 Task: Open Card Manufacturing Performance Review in Board Sales Territory Mapping and Analysis to Workspace Business Loans and add a team member Softage.2@softage.net, a label Blue, a checklist Student Success, an attachment from Trello, a color Blue and finally, add a card description 'Conduct team training session on effective decision making' and a comment 'We should approach this task with a sense of flexibility and adaptability, being open to feedback and willing to make adjustments as needed.'. Add a start date 'Jan 06, 1900' with a due date 'Jan 13, 1900'
Action: Mouse moved to (73, 327)
Screenshot: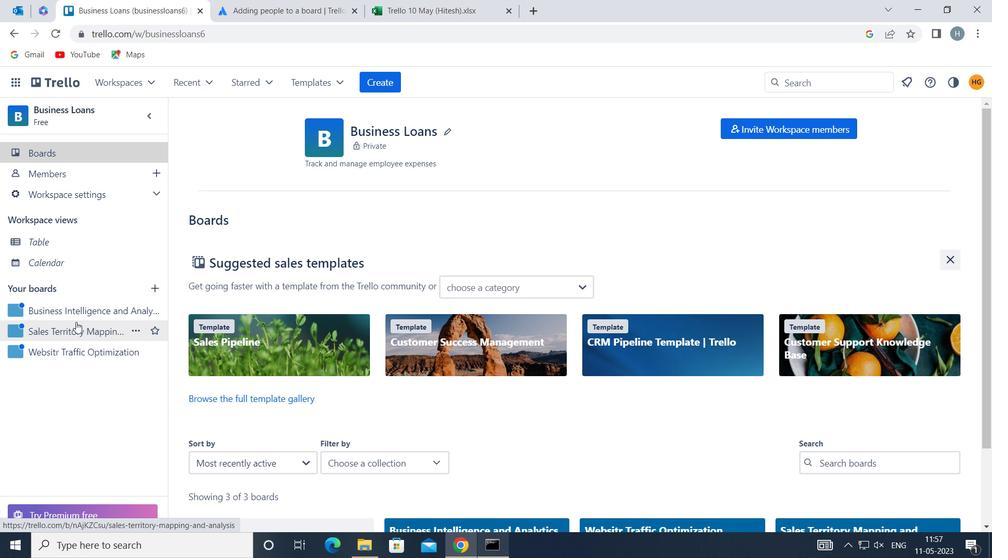 
Action: Mouse pressed left at (73, 327)
Screenshot: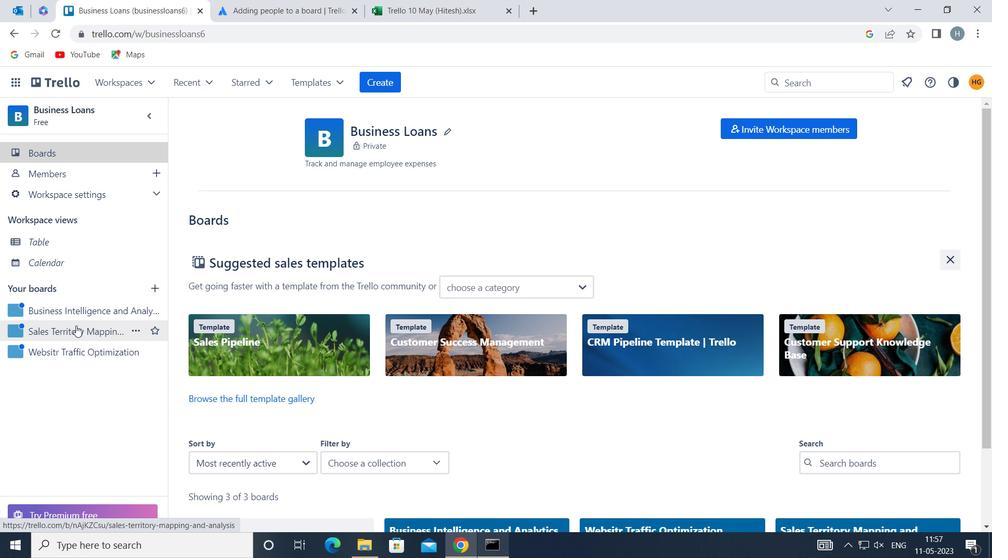 
Action: Mouse moved to (430, 183)
Screenshot: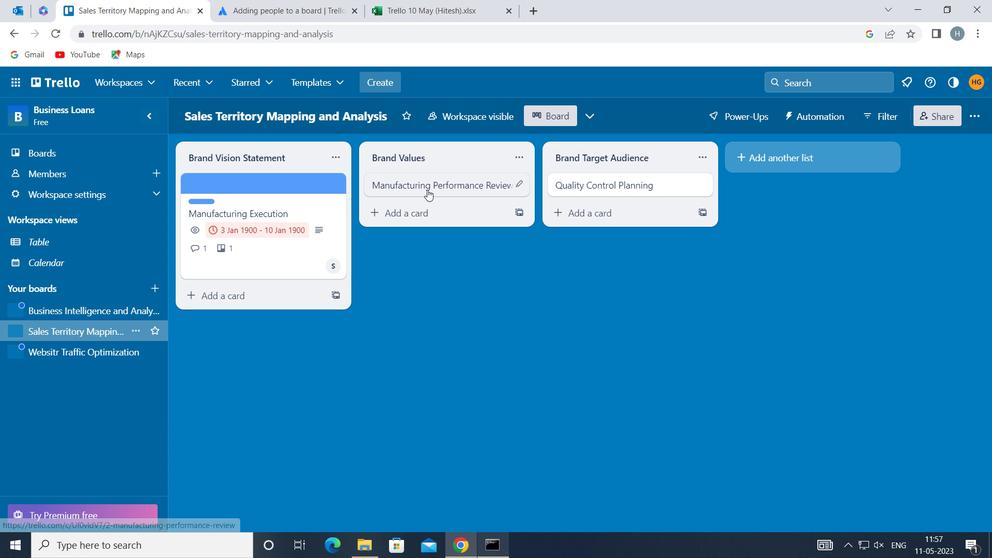 
Action: Mouse pressed left at (430, 183)
Screenshot: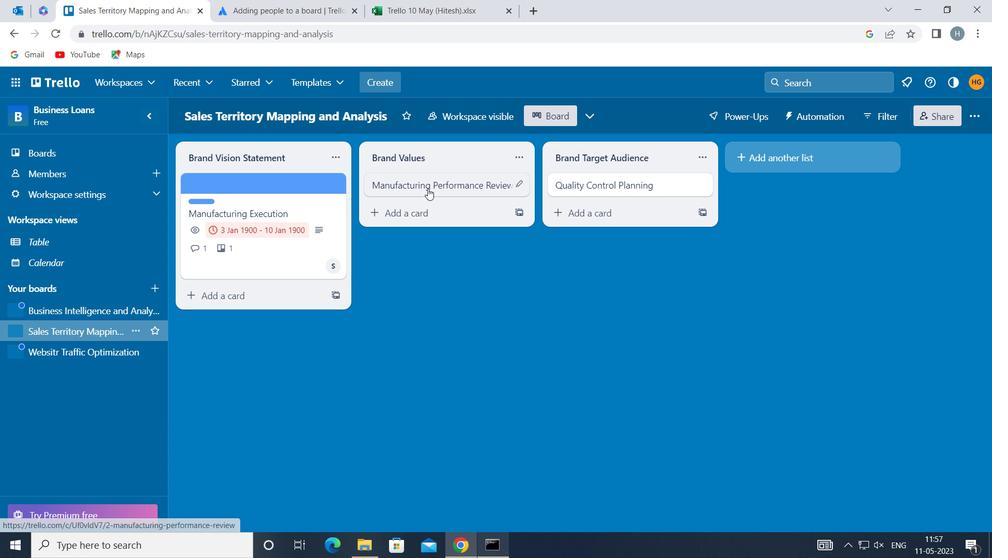 
Action: Mouse moved to (699, 226)
Screenshot: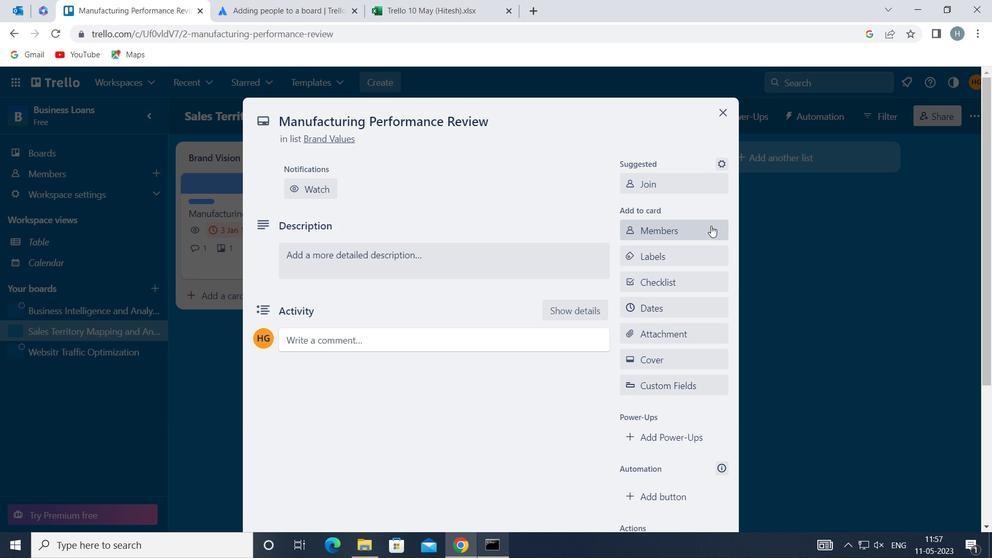 
Action: Mouse pressed left at (699, 226)
Screenshot: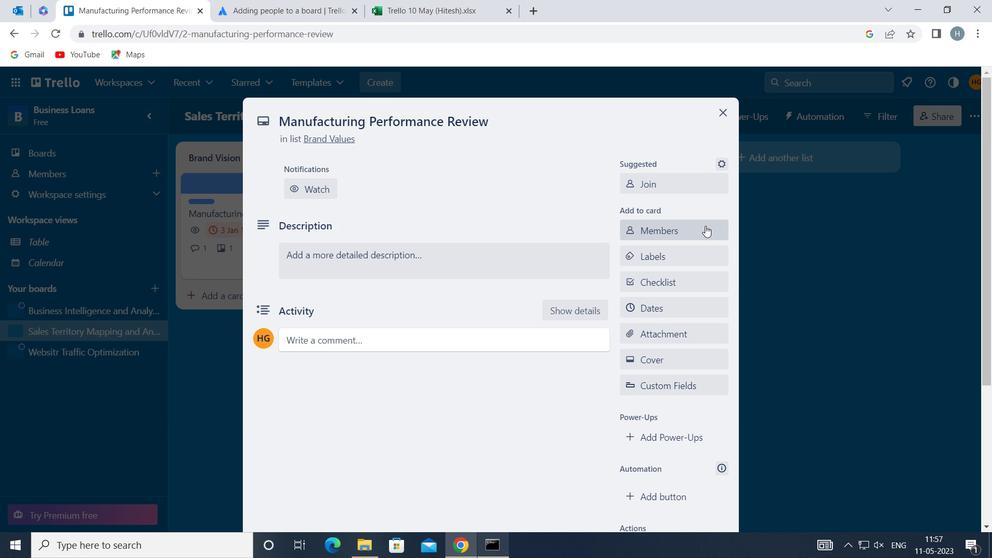 
Action: Key pressed softage
Screenshot: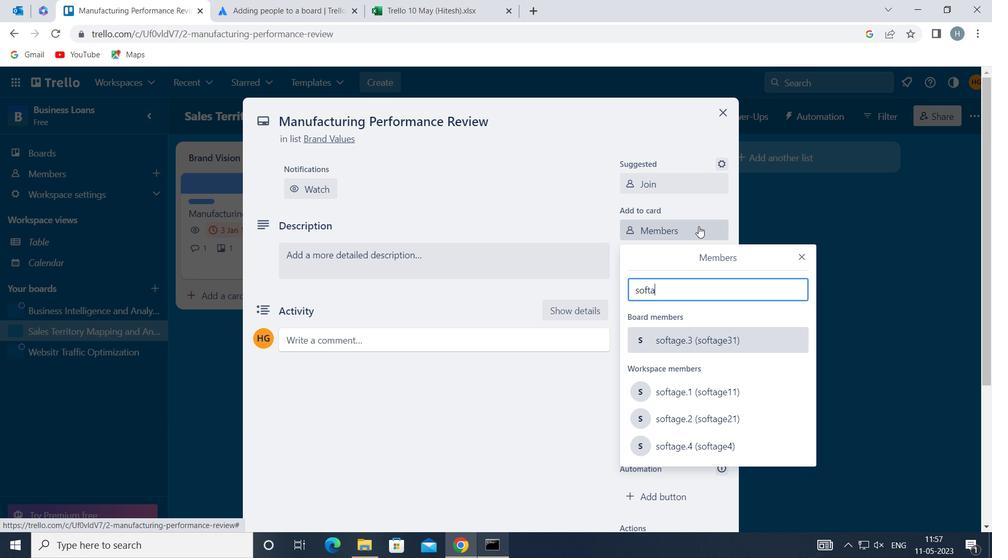 
Action: Mouse moved to (692, 416)
Screenshot: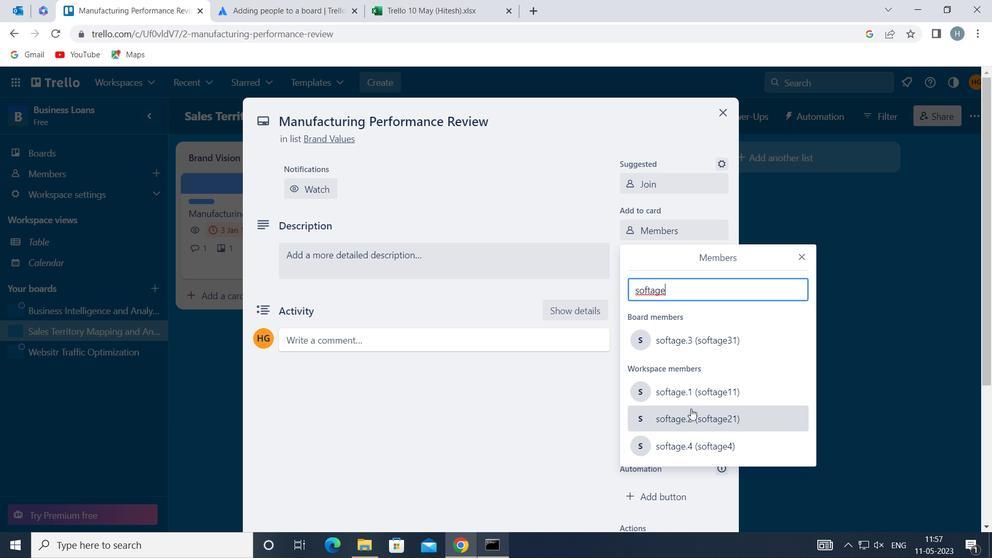 
Action: Mouse pressed left at (692, 416)
Screenshot: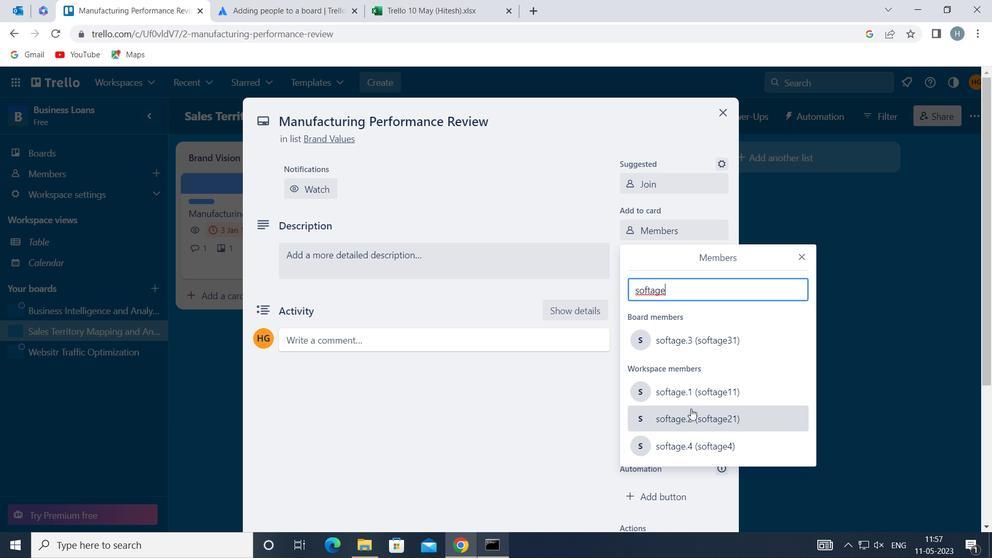 
Action: Mouse moved to (803, 255)
Screenshot: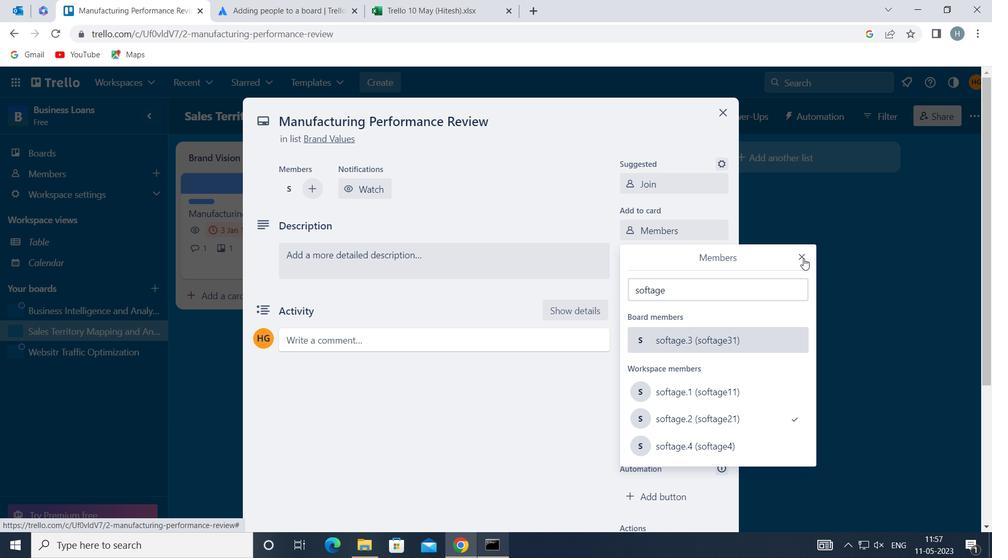 
Action: Mouse pressed left at (803, 255)
Screenshot: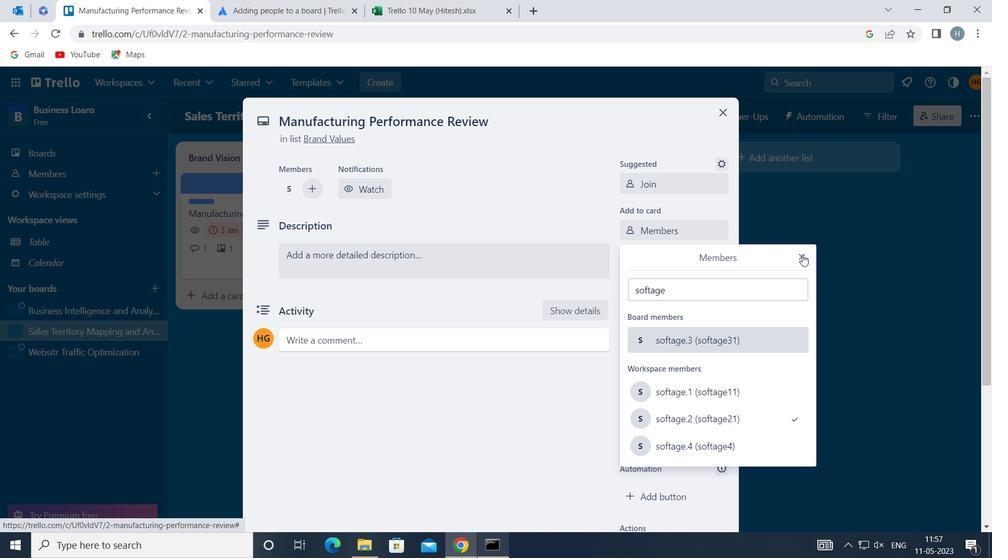 
Action: Mouse moved to (695, 249)
Screenshot: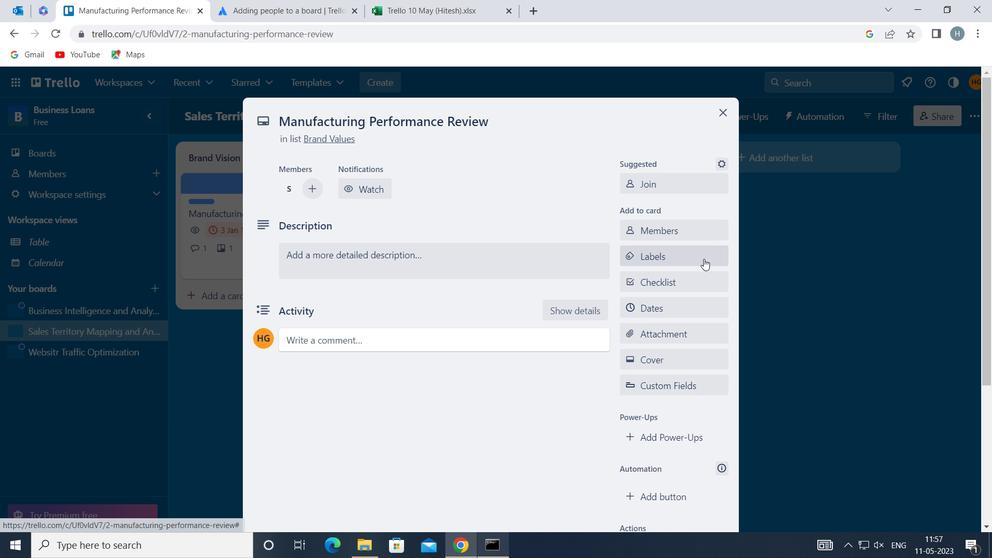 
Action: Mouse pressed left at (695, 249)
Screenshot: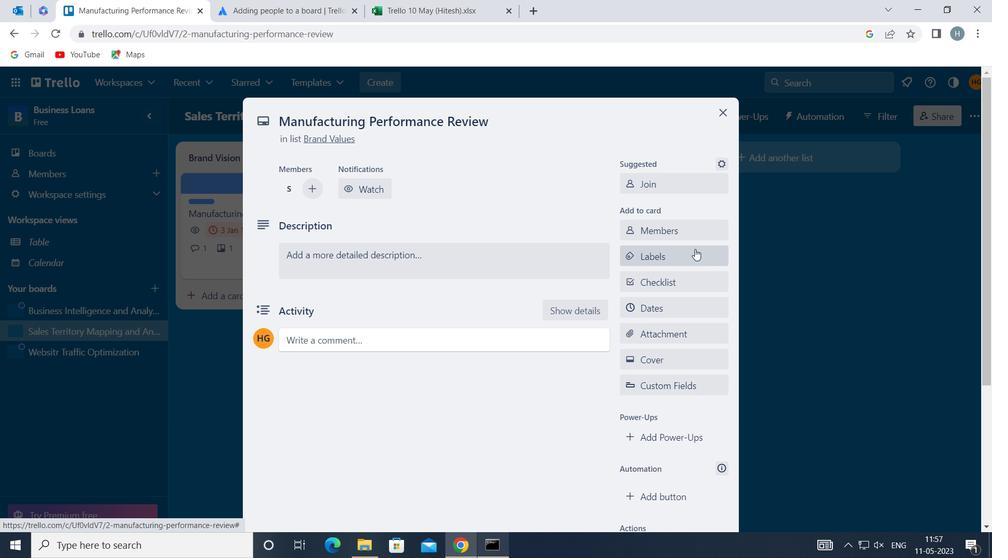 
Action: Mouse moved to (708, 298)
Screenshot: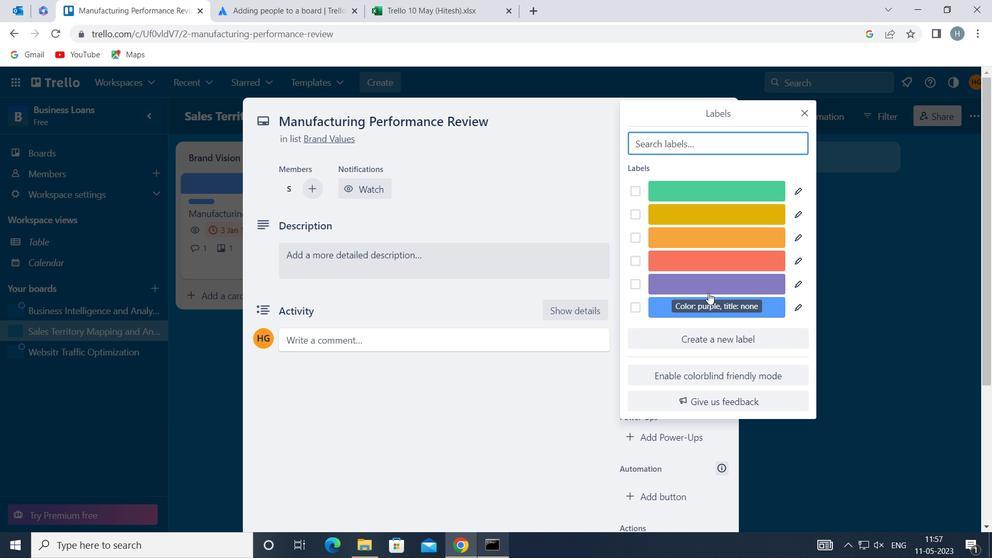 
Action: Mouse pressed left at (708, 298)
Screenshot: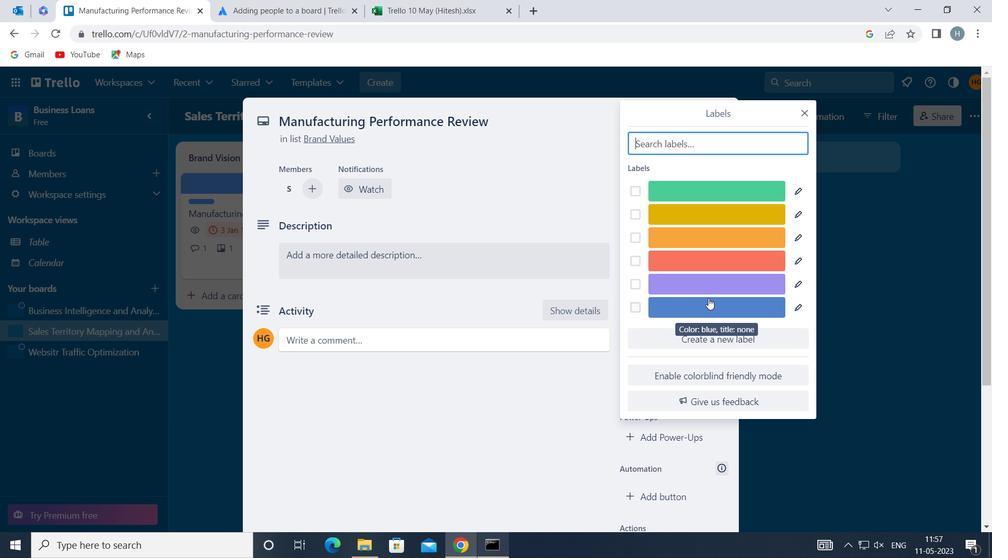 
Action: Mouse moved to (808, 112)
Screenshot: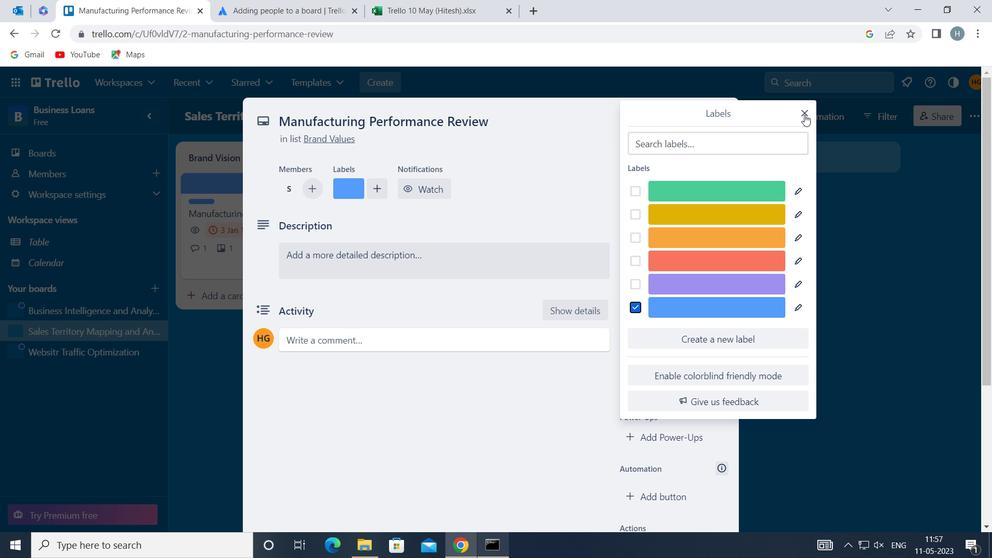 
Action: Mouse pressed left at (808, 112)
Screenshot: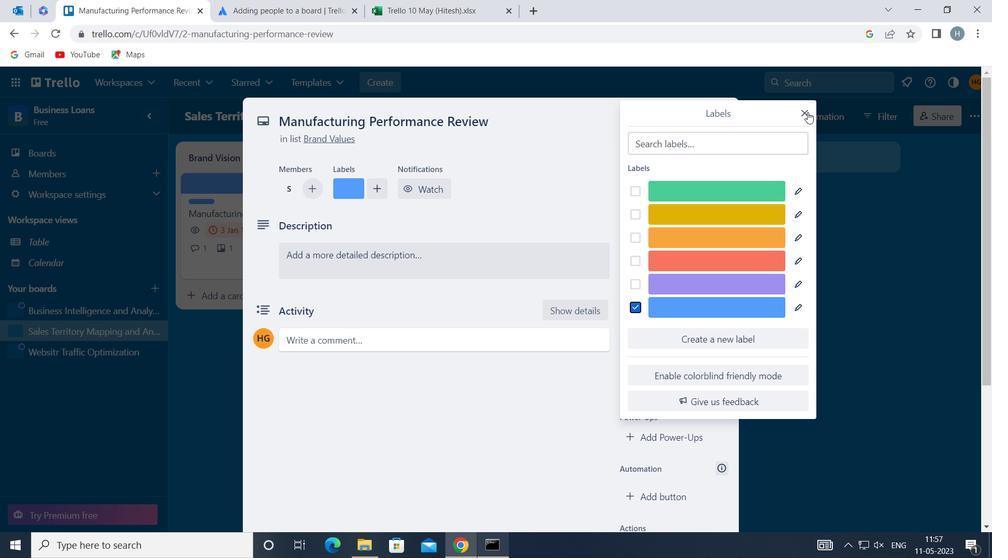 
Action: Mouse moved to (681, 283)
Screenshot: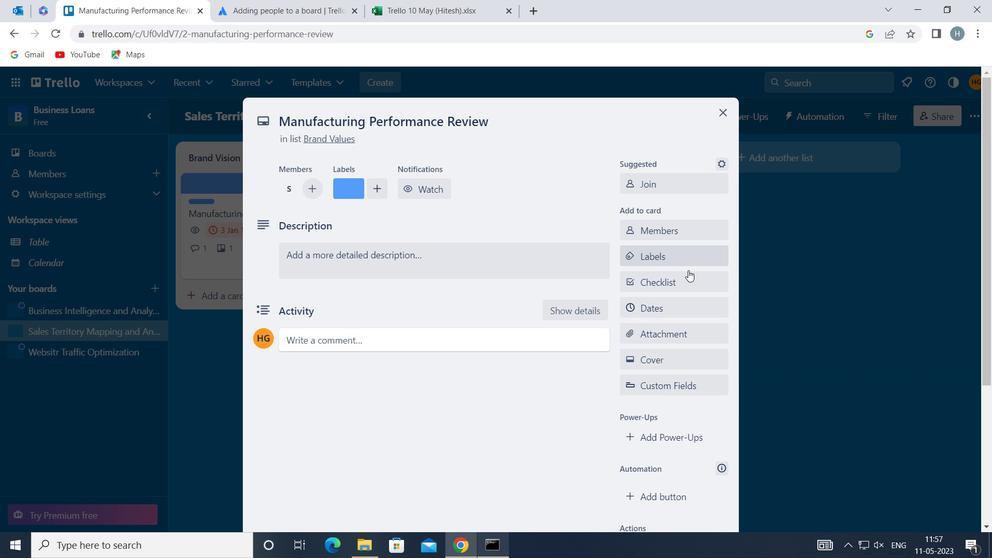 
Action: Mouse pressed left at (681, 283)
Screenshot: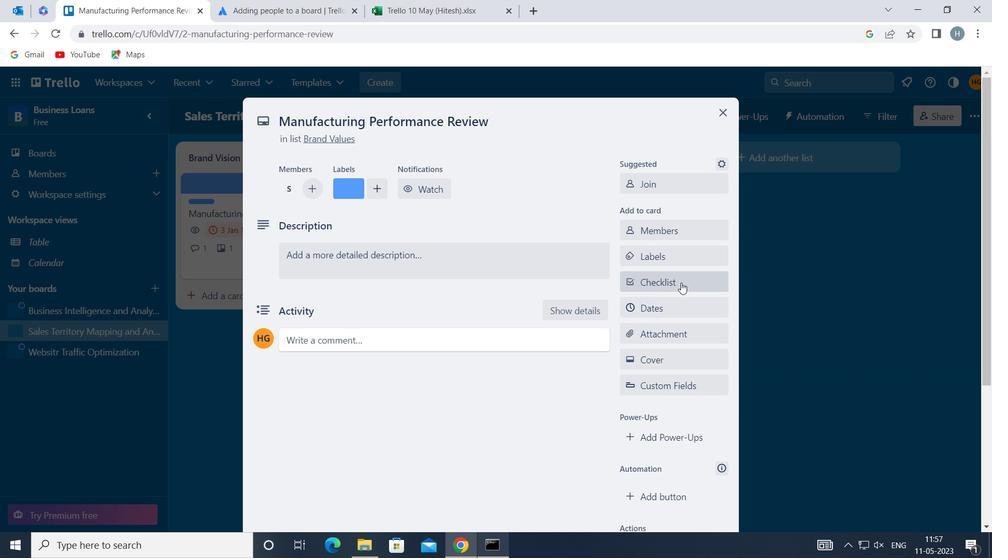 
Action: Key pressed <Key.shift>STU
Screenshot: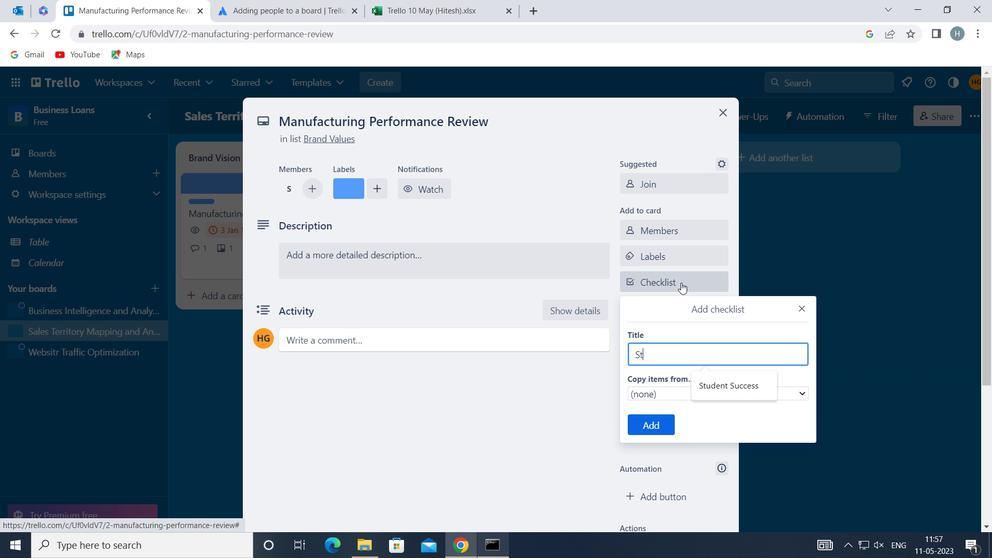 
Action: Mouse moved to (728, 391)
Screenshot: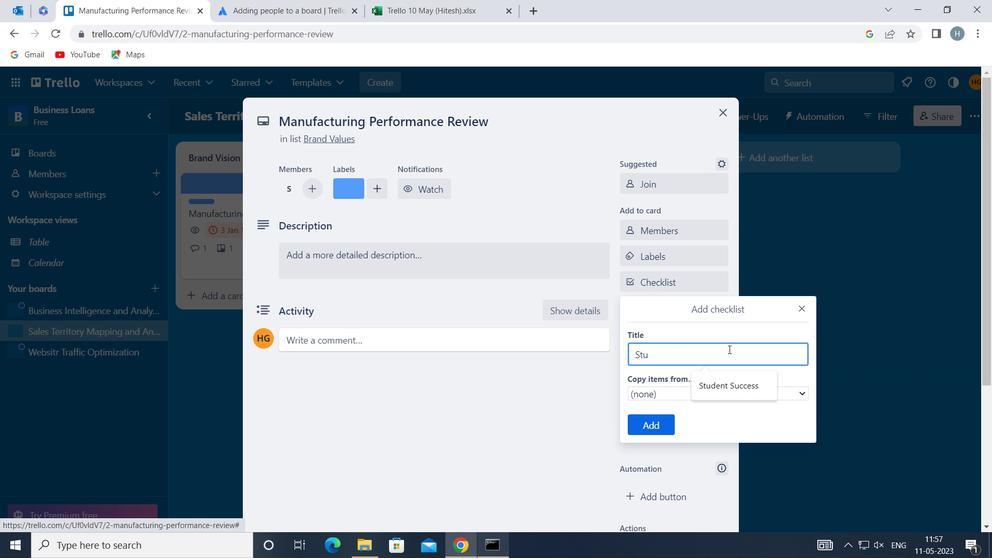 
Action: Mouse pressed left at (728, 391)
Screenshot: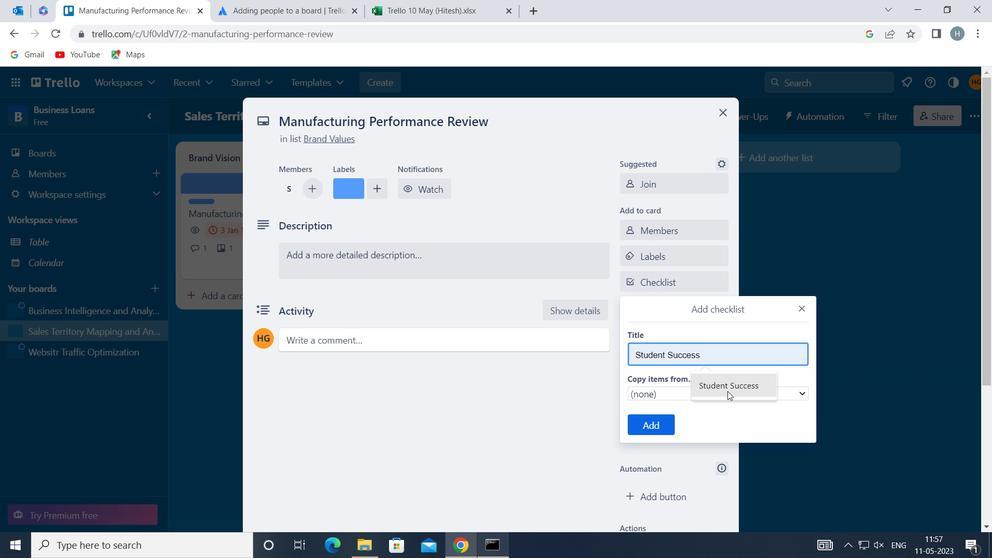 
Action: Mouse moved to (646, 424)
Screenshot: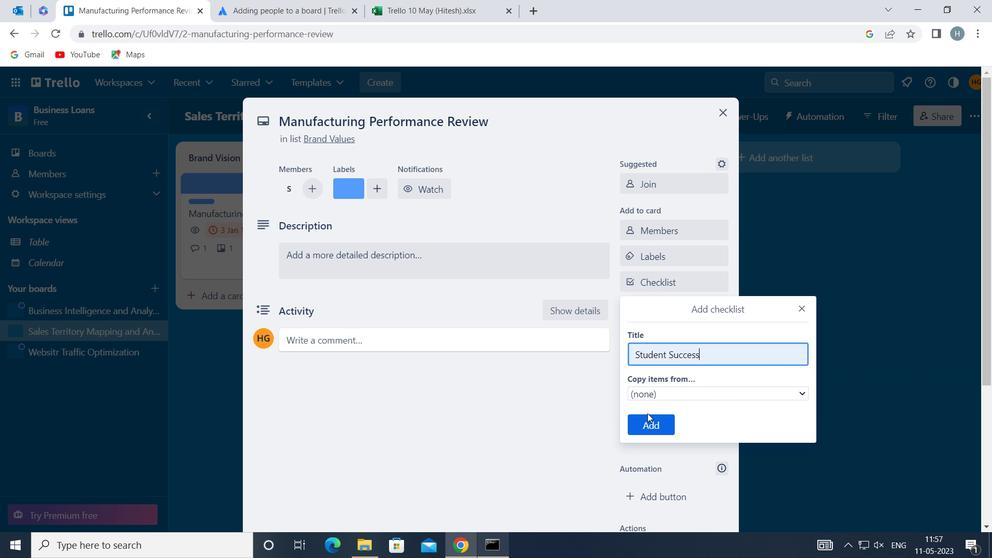 
Action: Mouse pressed left at (646, 424)
Screenshot: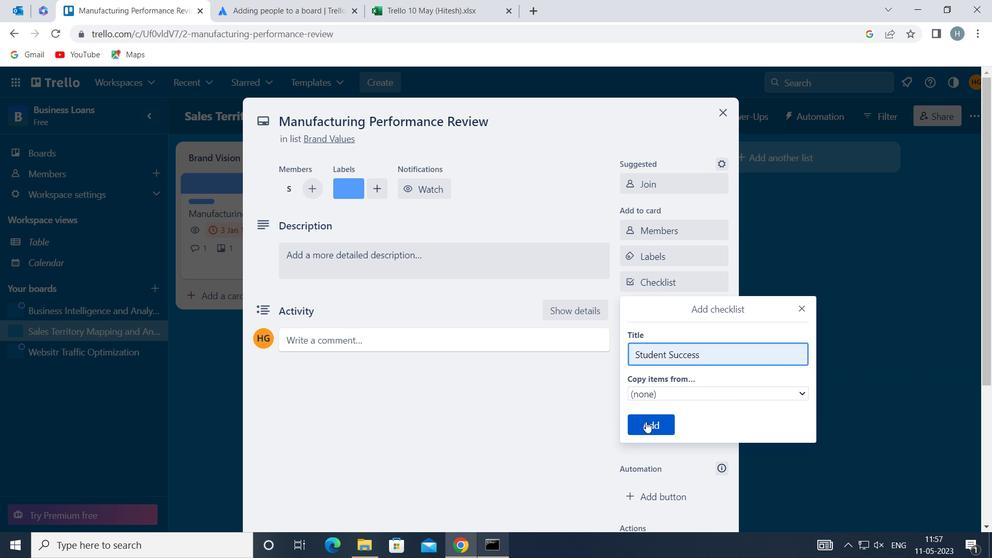 
Action: Mouse moved to (671, 328)
Screenshot: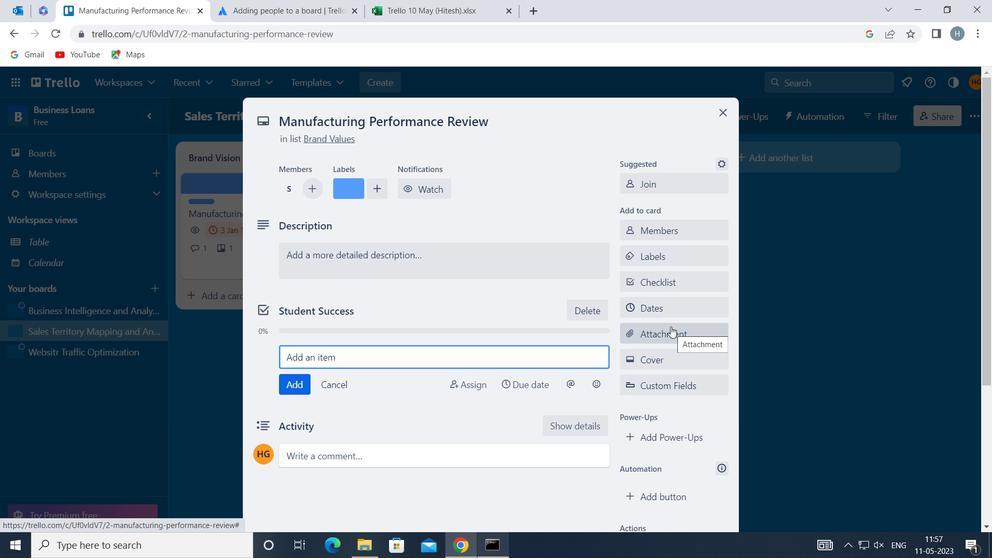 
Action: Mouse pressed left at (671, 328)
Screenshot: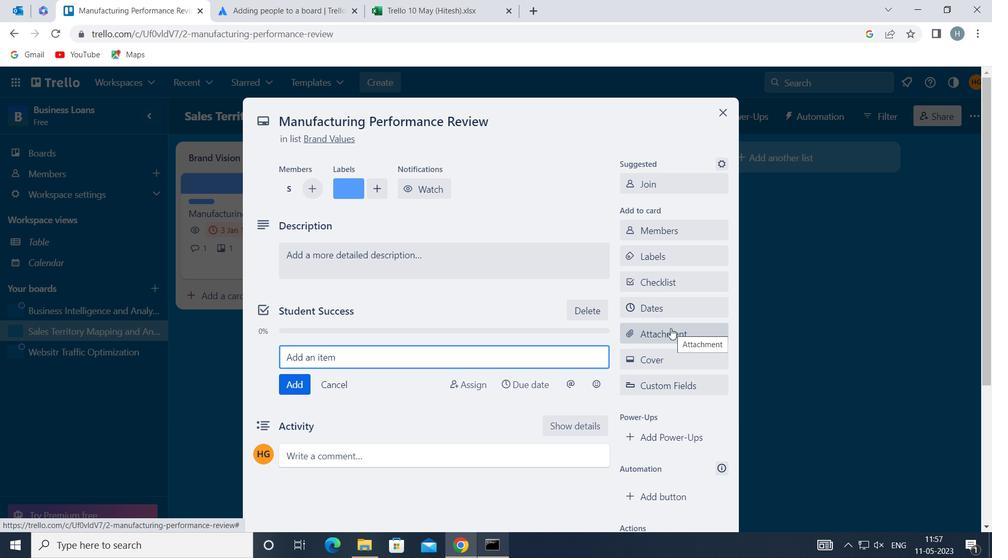 
Action: Mouse moved to (688, 160)
Screenshot: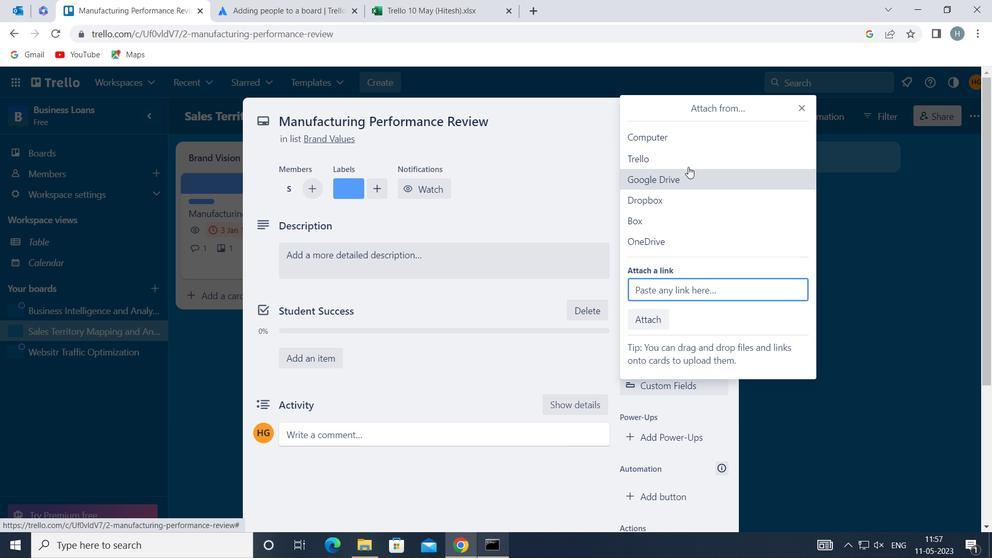 
Action: Mouse pressed left at (688, 160)
Screenshot: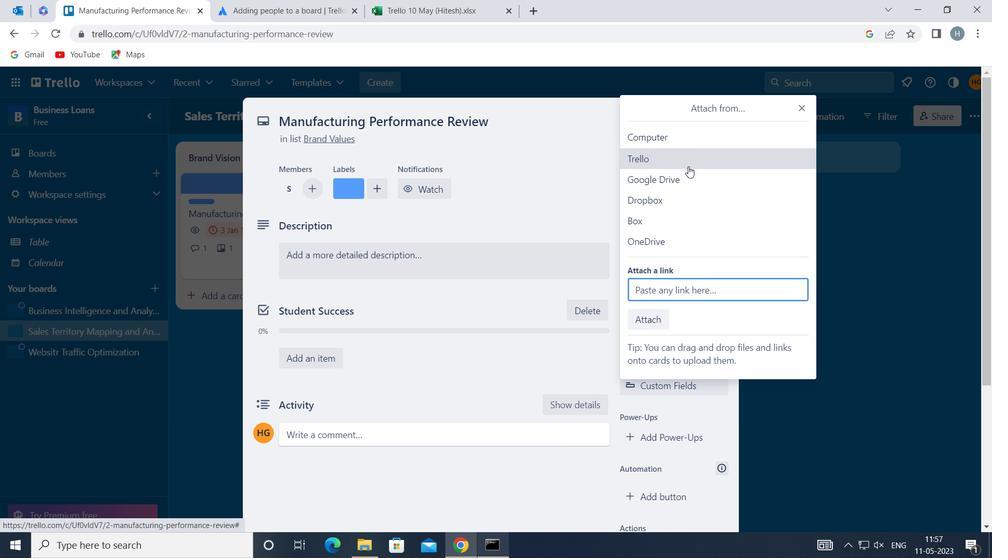 
Action: Mouse moved to (682, 208)
Screenshot: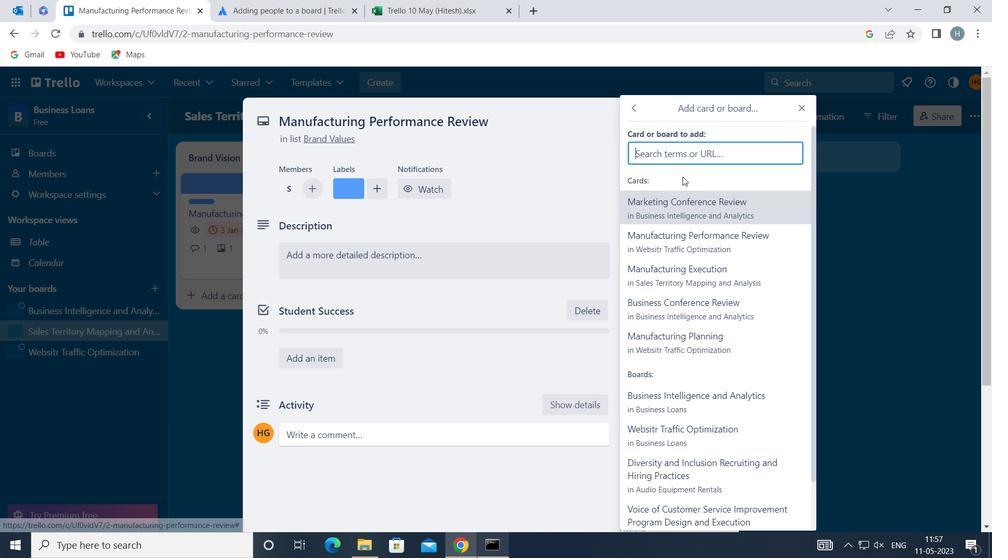 
Action: Mouse pressed left at (682, 208)
Screenshot: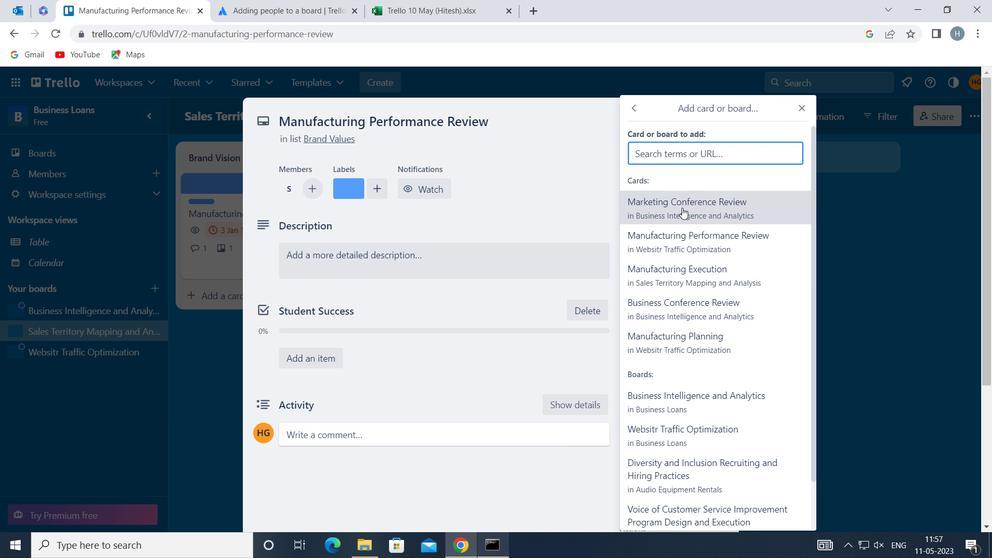 
Action: Mouse moved to (694, 356)
Screenshot: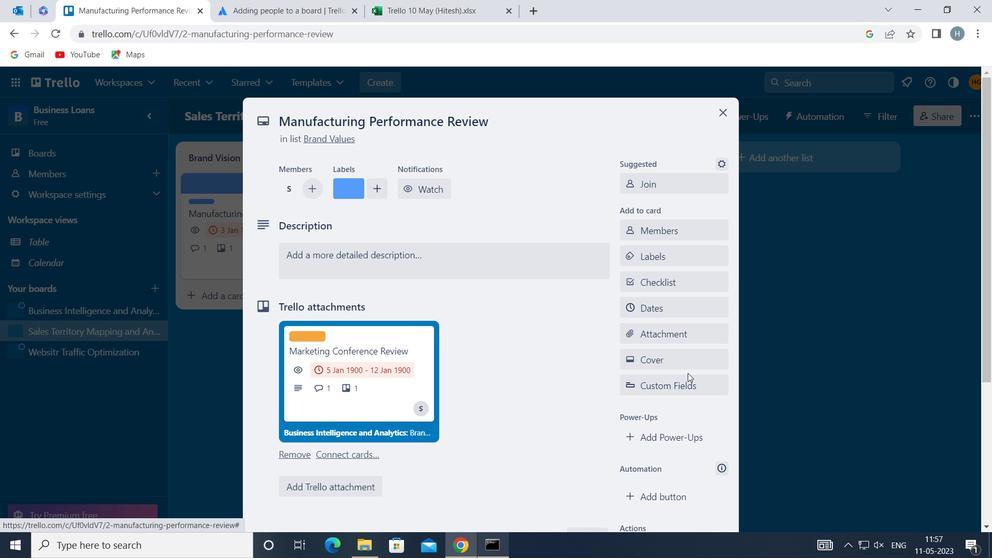 
Action: Mouse pressed left at (694, 356)
Screenshot: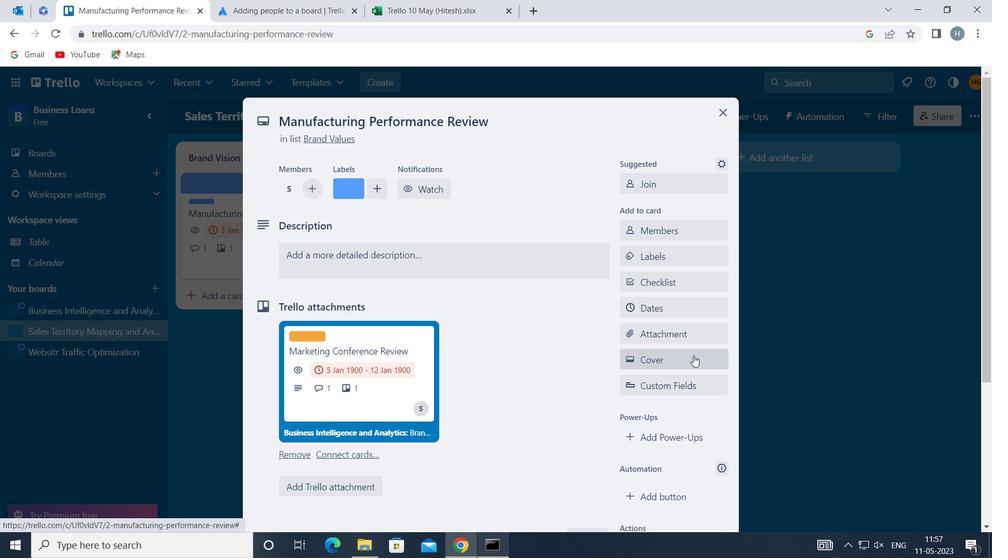 
Action: Mouse moved to (647, 294)
Screenshot: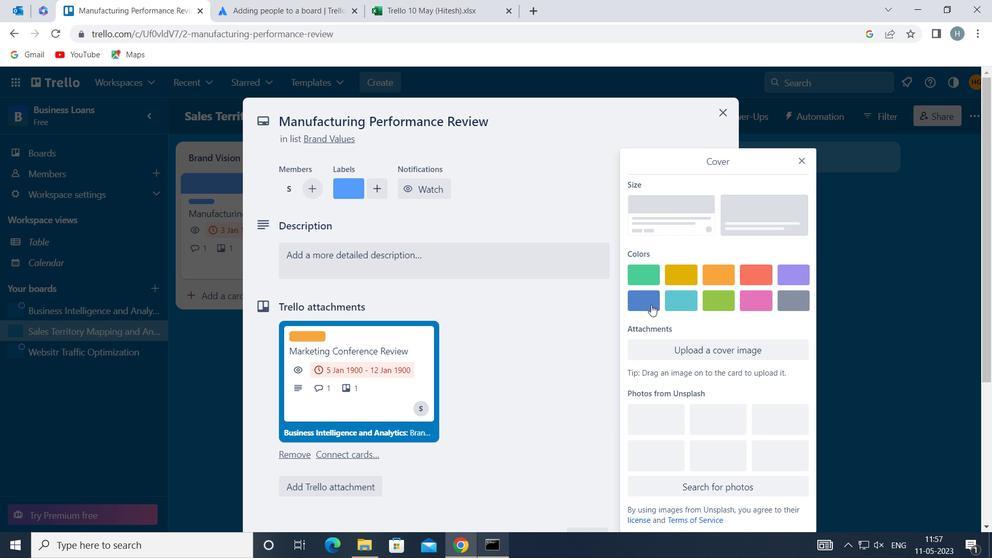 
Action: Mouse pressed left at (647, 294)
Screenshot: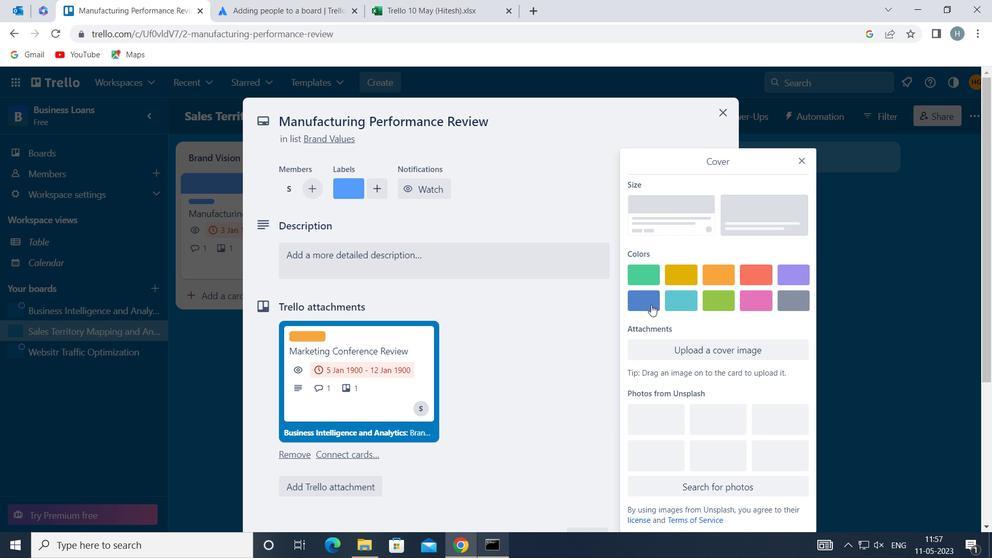 
Action: Mouse moved to (807, 134)
Screenshot: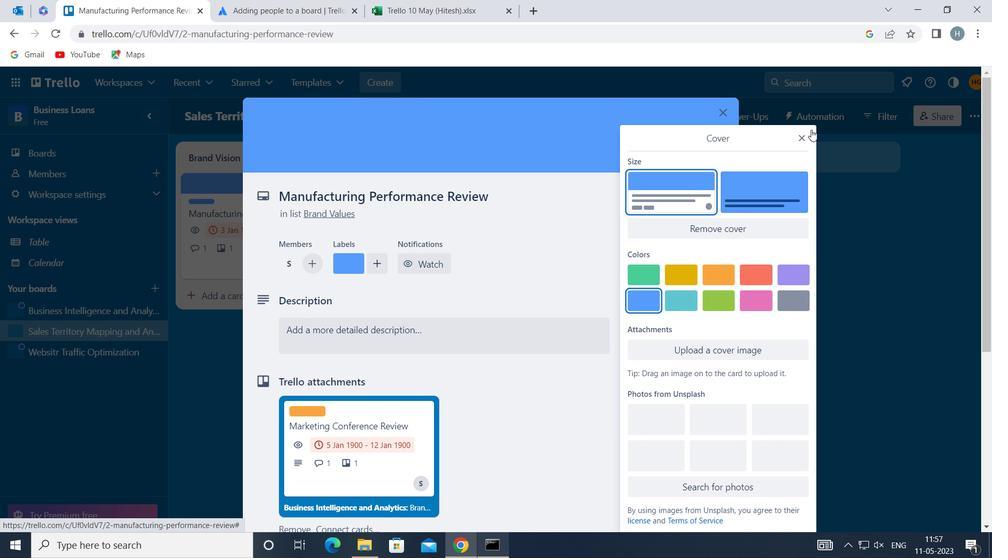 
Action: Mouse pressed left at (807, 134)
Screenshot: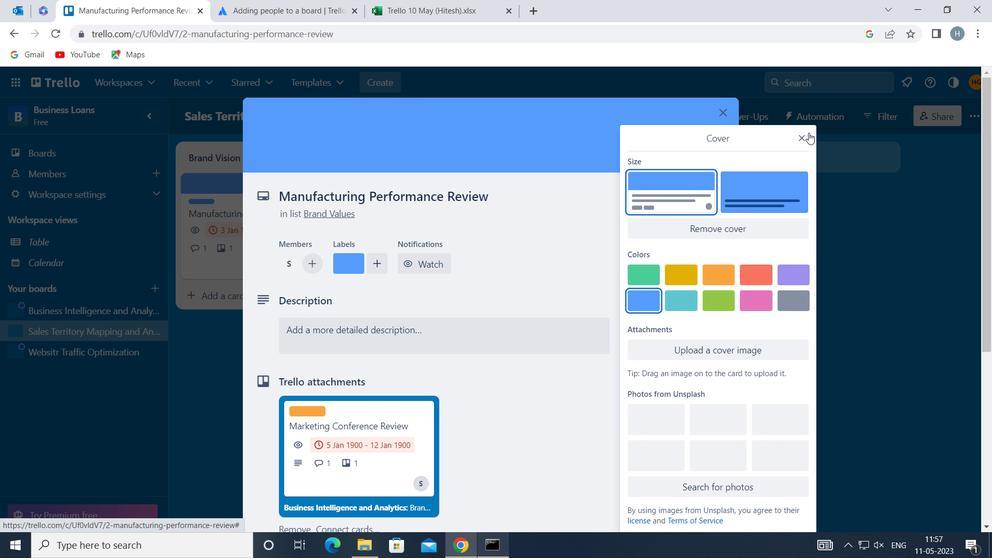 
Action: Mouse moved to (473, 332)
Screenshot: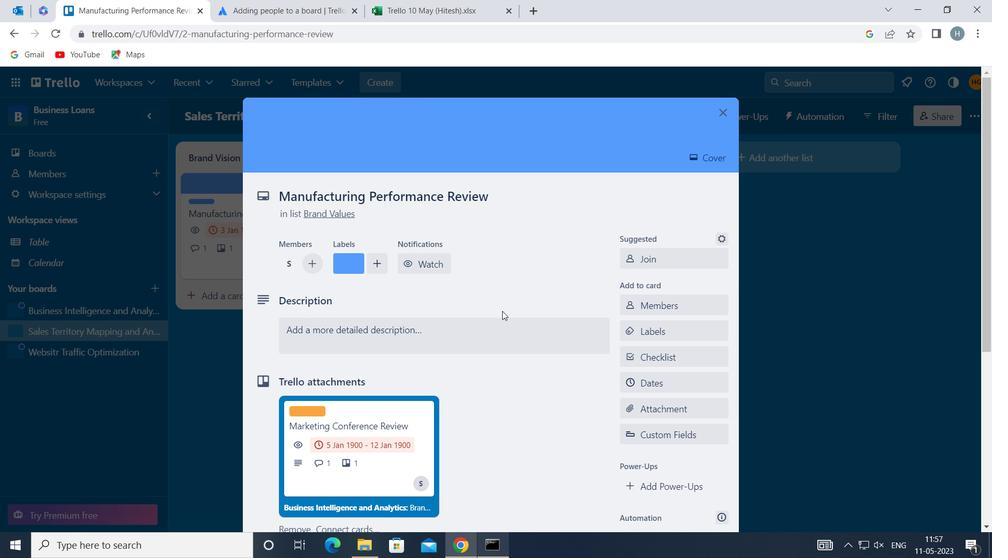 
Action: Mouse pressed left at (473, 332)
Screenshot: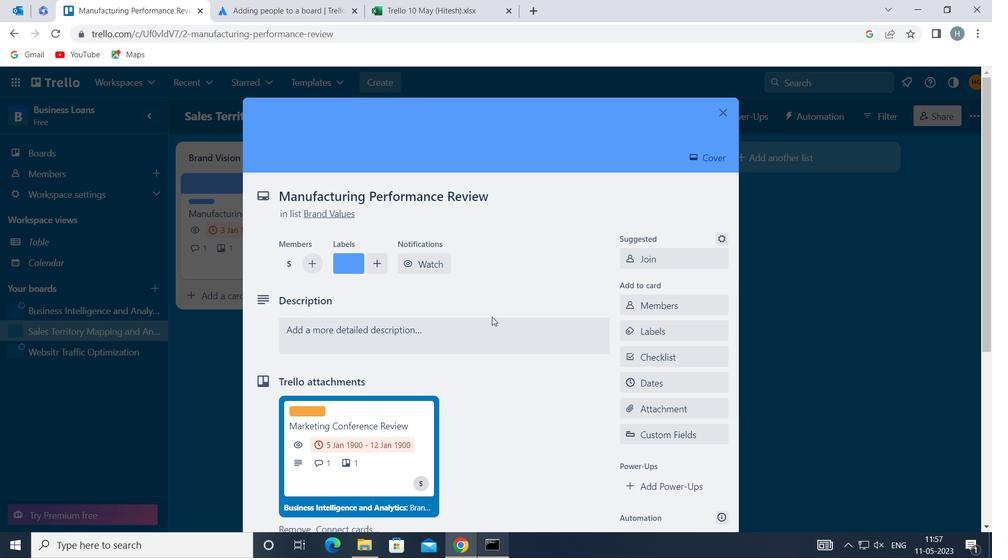
Action: Mouse moved to (438, 364)
Screenshot: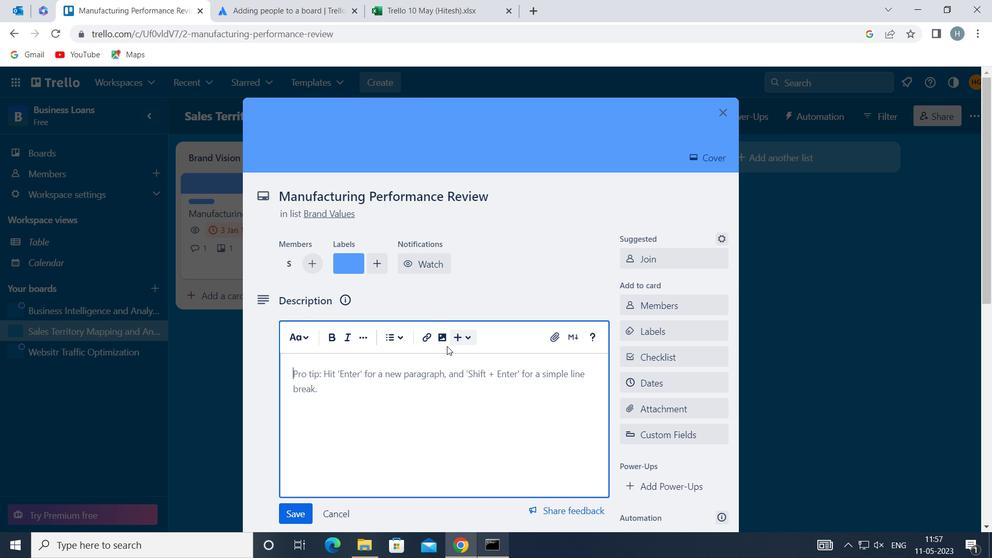 
Action: Mouse pressed left at (438, 364)
Screenshot: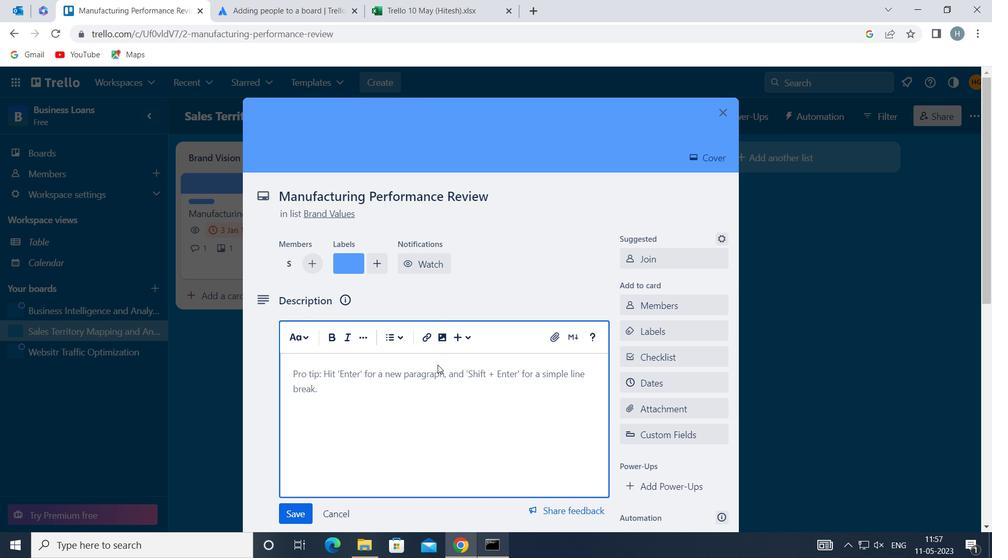 
Action: Mouse moved to (437, 364)
Screenshot: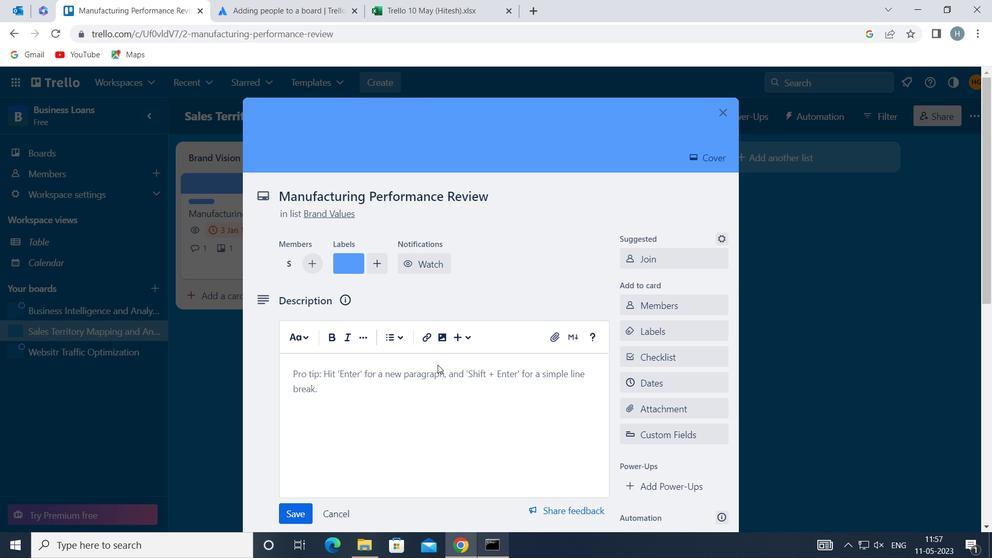 
Action: Key pressed <Key.shift>CONDUCT<Key.space>TEAM<Key.space>TRAINING
Screenshot: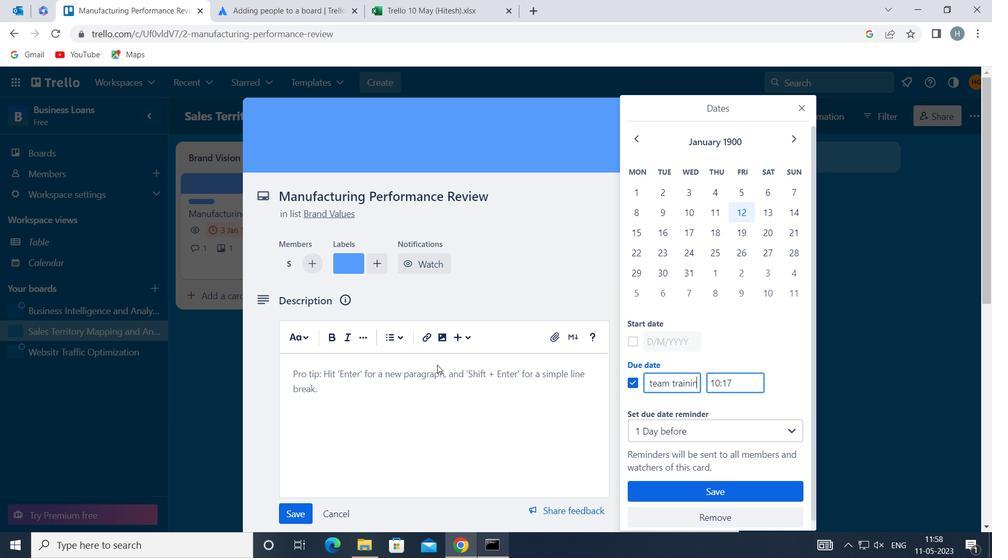 
Action: Mouse moved to (305, 373)
Screenshot: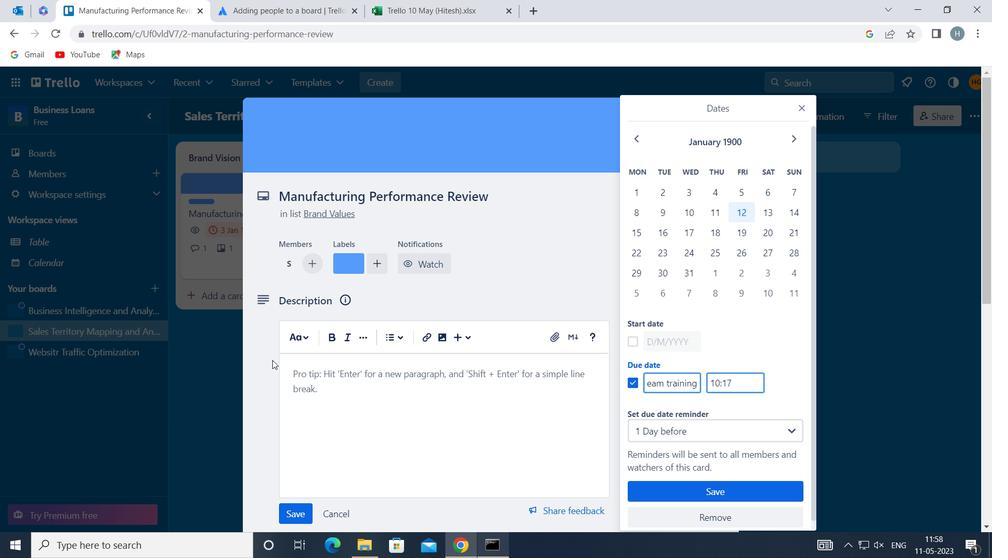 
Action: Mouse pressed left at (305, 373)
Screenshot: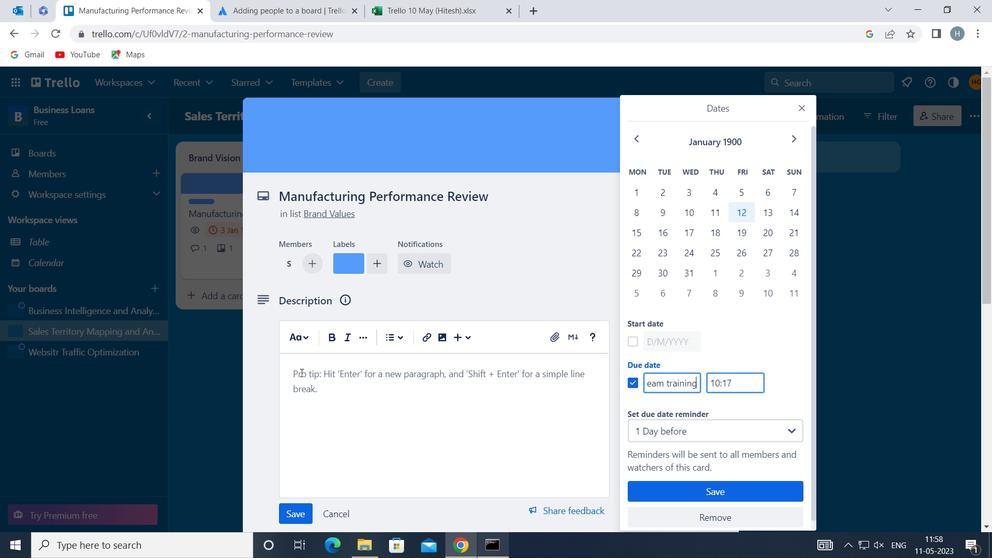 
Action: Key pressed <Key.shift>CONDUCT<Key.space><Key.shift>TEAM<Key.space><Key.shift>TRAINING<Key.space>SESSION<Key.space>ON<Key.space>EFFECTIVE<Key.space>DECISION<Key.space>MAKING<Key.space>
Screenshot: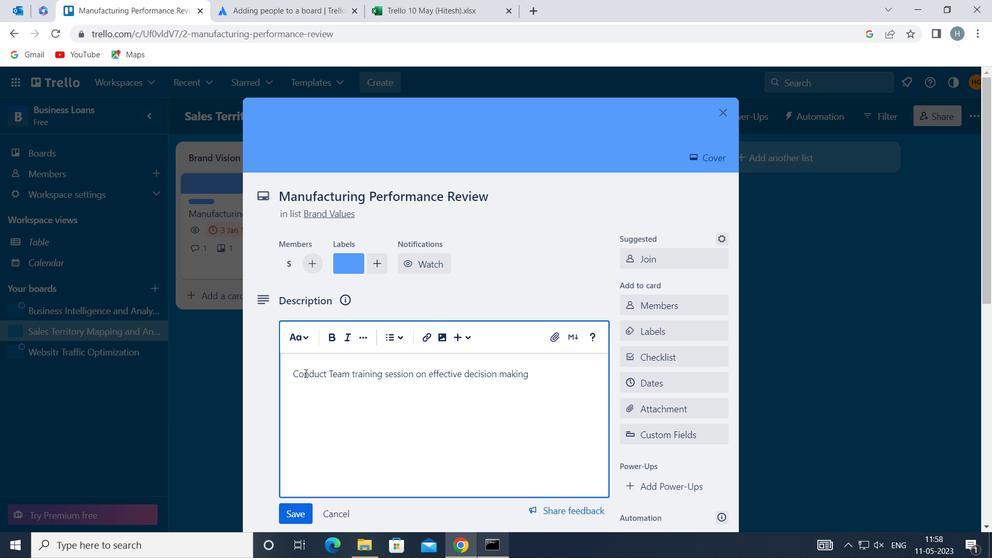 
Action: Mouse moved to (286, 512)
Screenshot: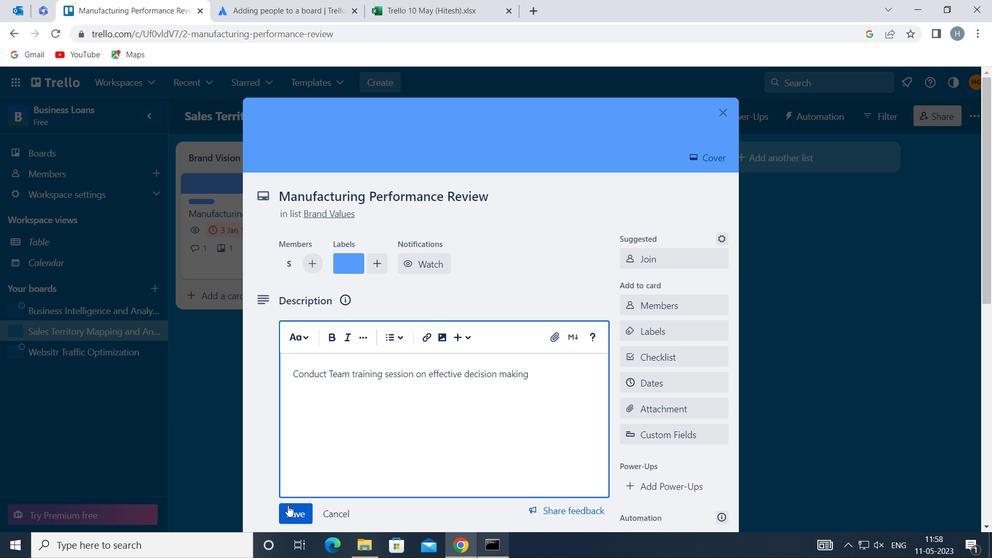 
Action: Mouse pressed left at (286, 512)
Screenshot: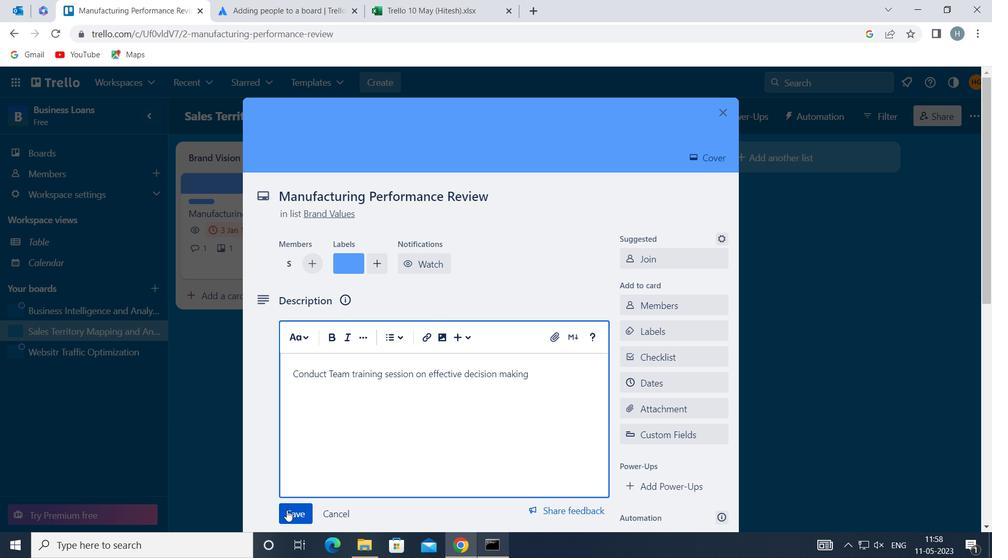 
Action: Mouse moved to (323, 429)
Screenshot: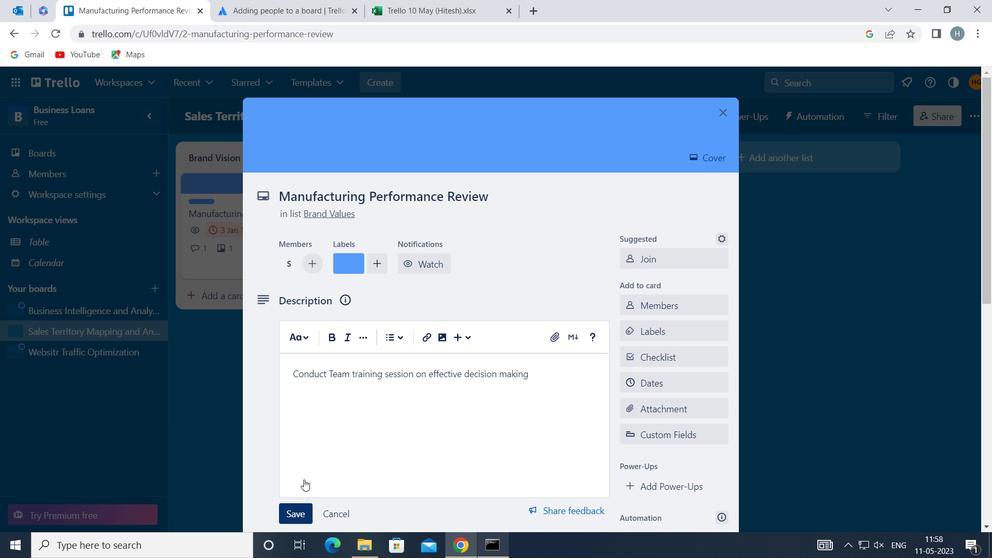 
Action: Mouse scrolled (323, 428) with delta (0, 0)
Screenshot: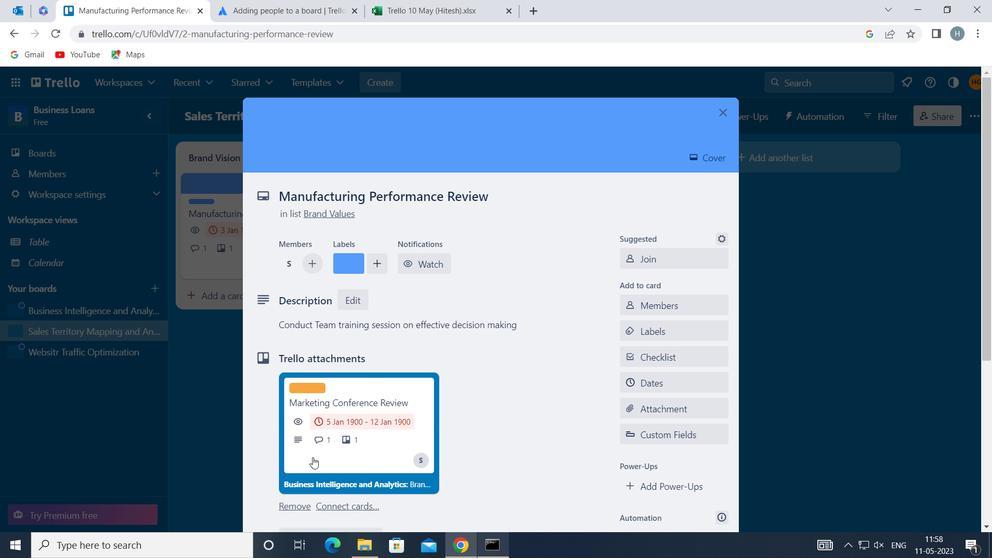 
Action: Mouse scrolled (323, 428) with delta (0, 0)
Screenshot: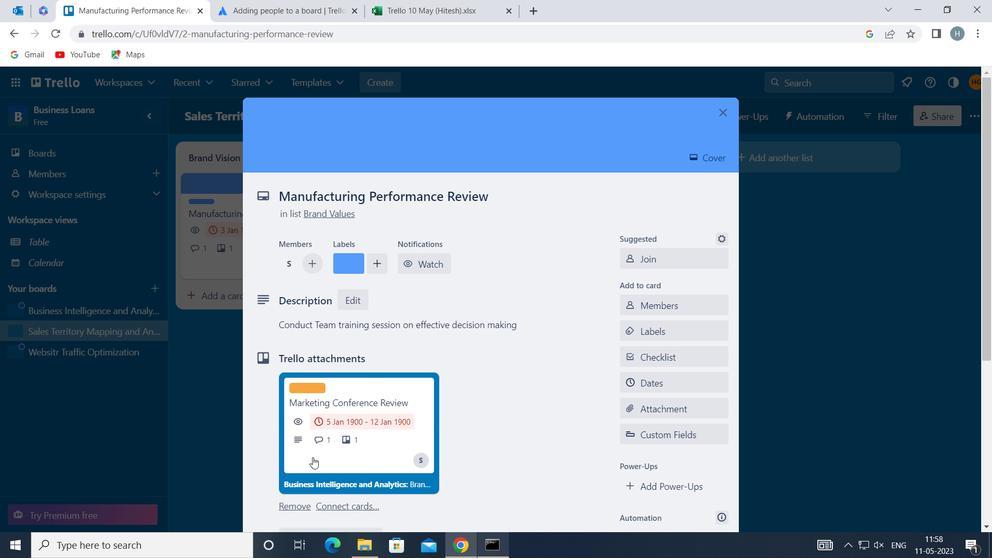
Action: Mouse moved to (323, 428)
Screenshot: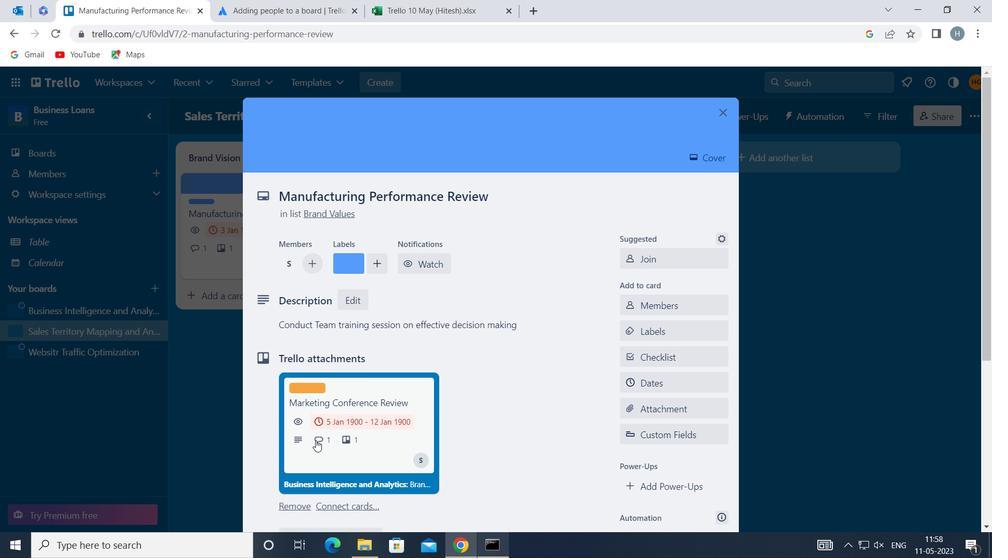 
Action: Mouse scrolled (323, 428) with delta (0, 0)
Screenshot: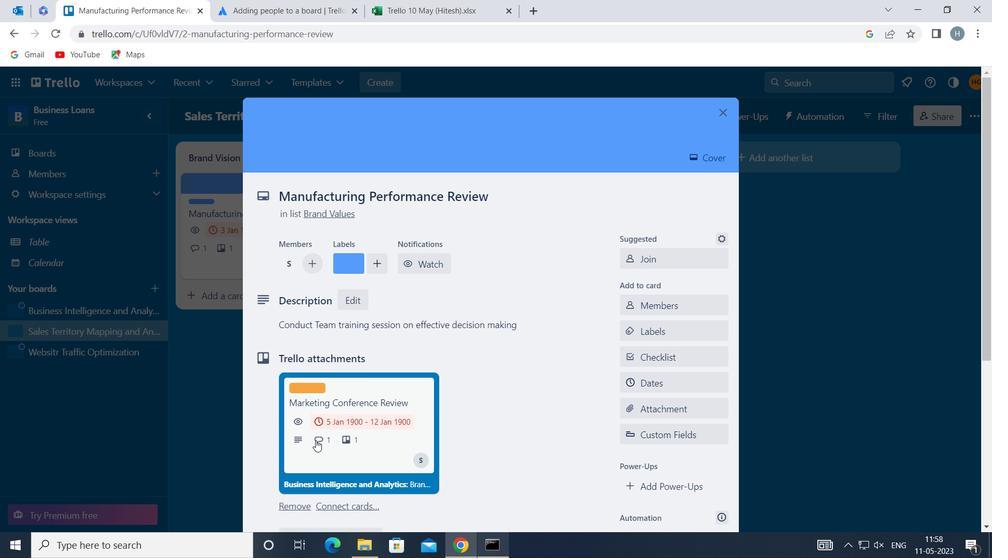 
Action: Mouse moved to (327, 427)
Screenshot: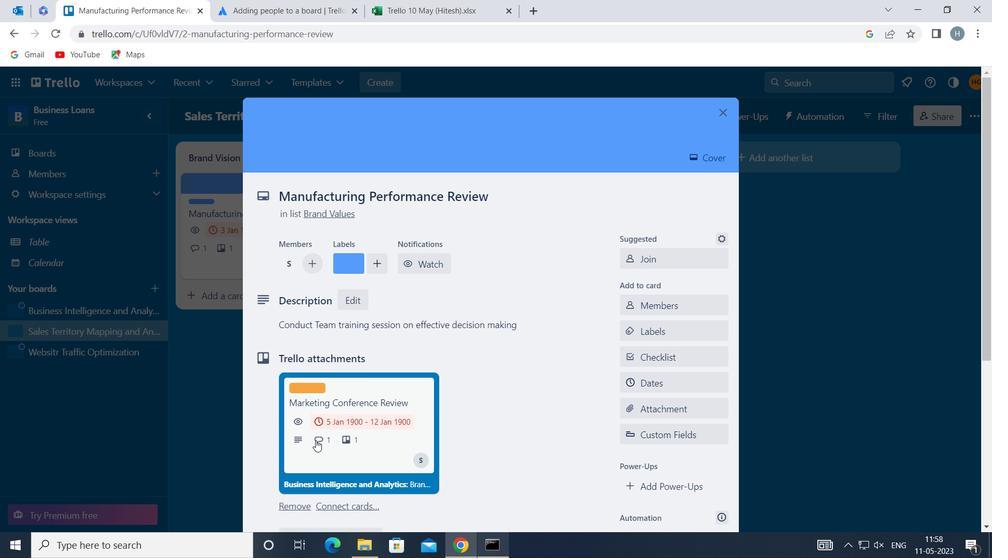 
Action: Mouse scrolled (327, 427) with delta (0, 0)
Screenshot: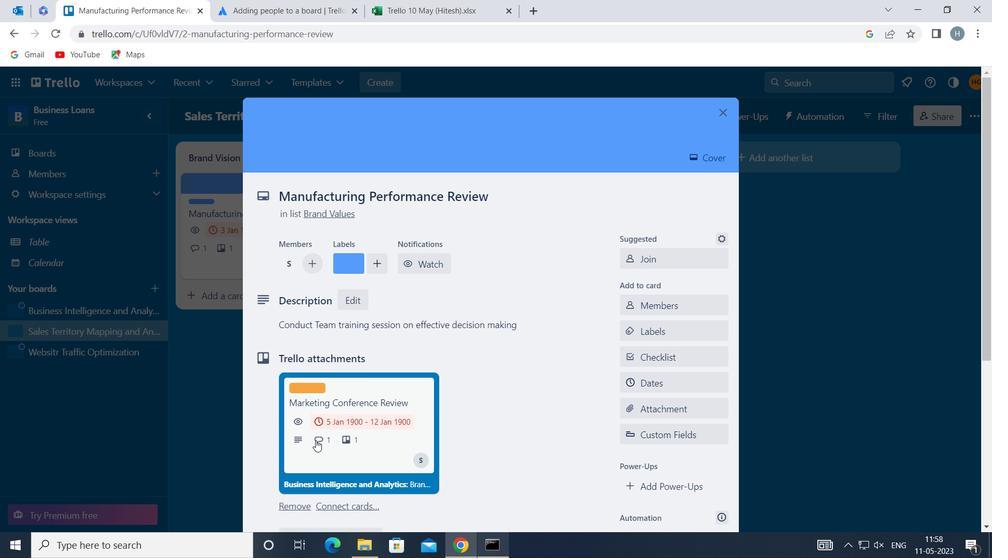 
Action: Mouse moved to (367, 385)
Screenshot: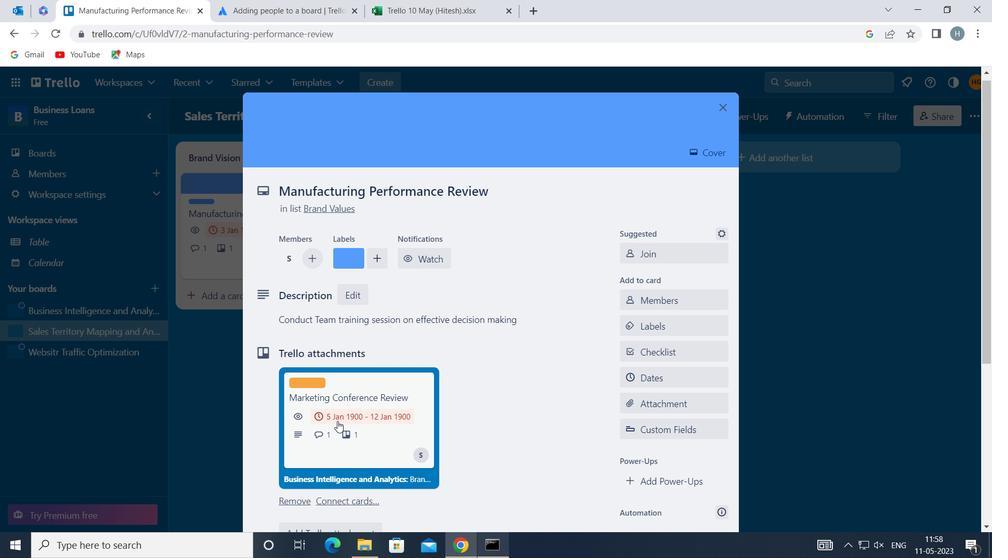 
Action: Mouse scrolled (367, 384) with delta (0, 0)
Screenshot: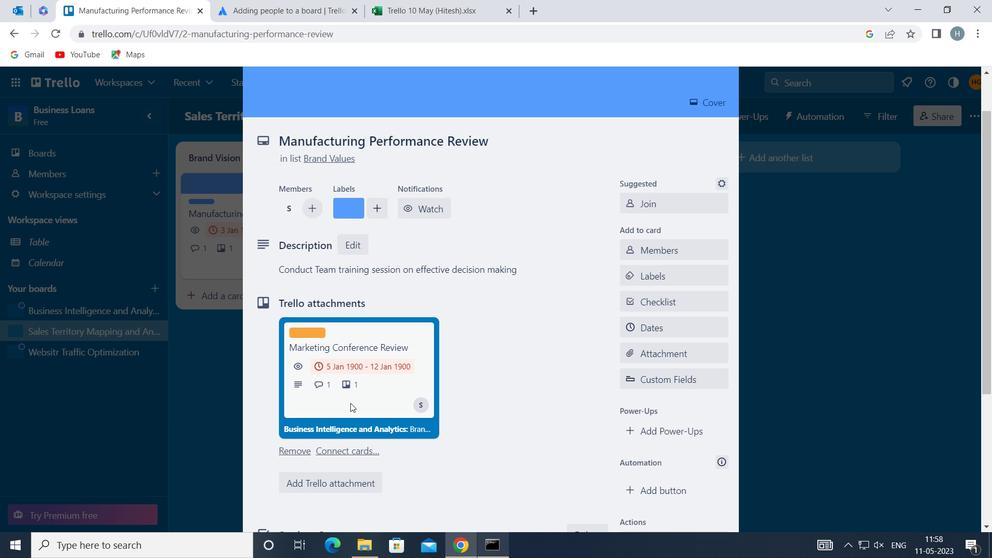 
Action: Mouse scrolled (367, 384) with delta (0, 0)
Screenshot: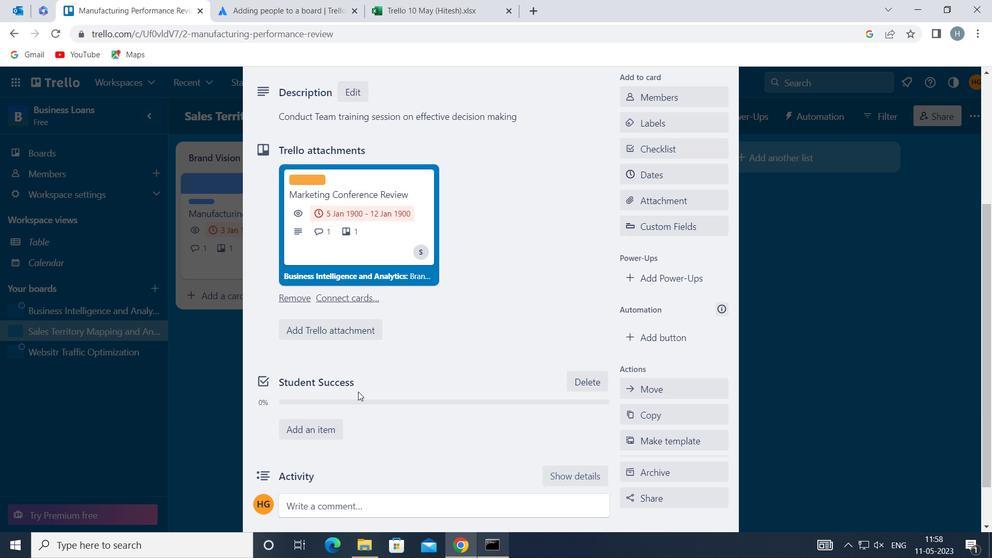 
Action: Mouse scrolled (367, 384) with delta (0, 0)
Screenshot: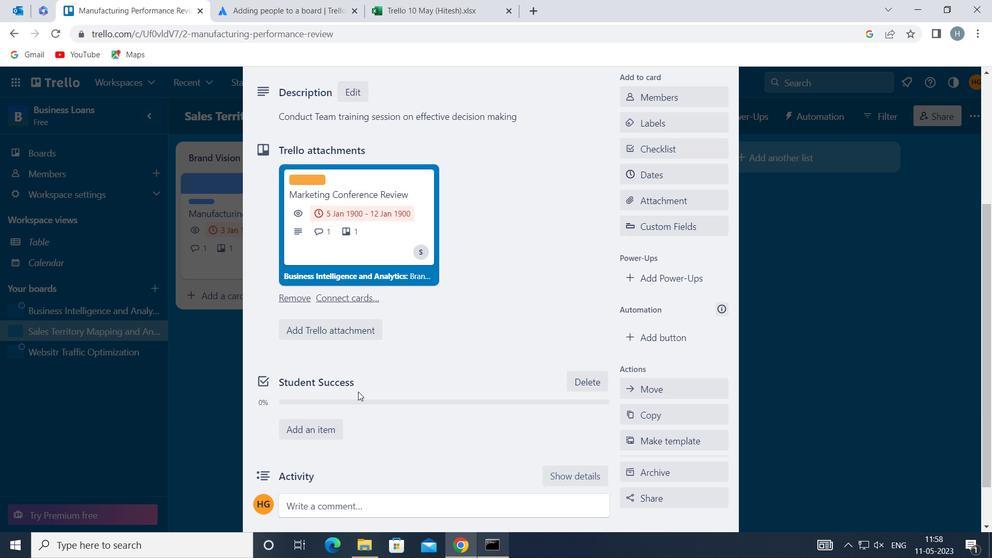 
Action: Mouse moved to (367, 438)
Screenshot: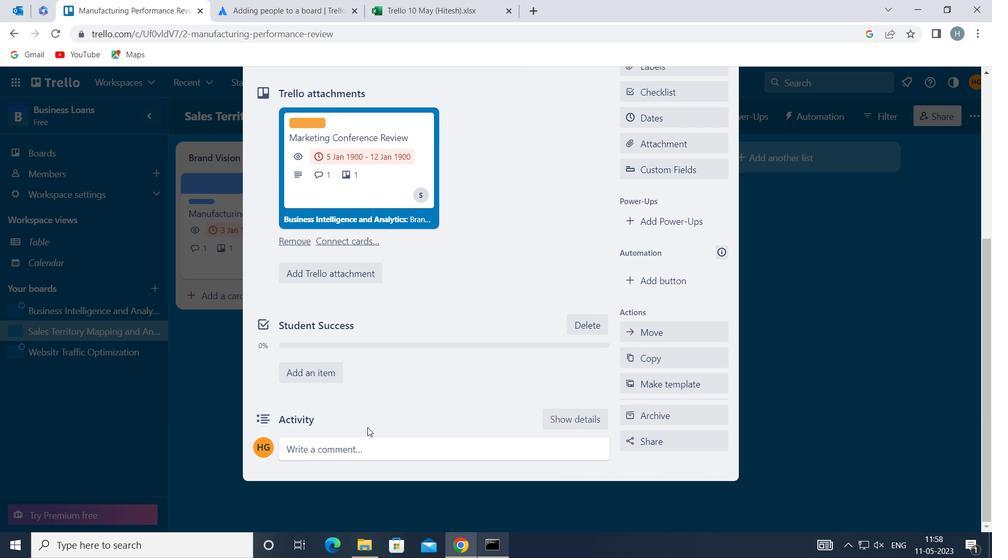 
Action: Mouse pressed left at (367, 438)
Screenshot: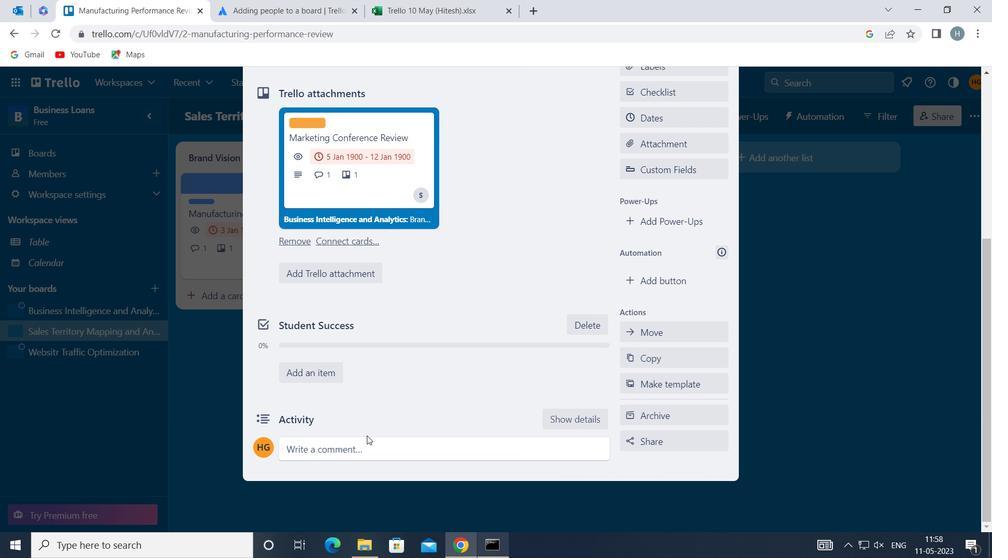 
Action: Mouse moved to (325, 489)
Screenshot: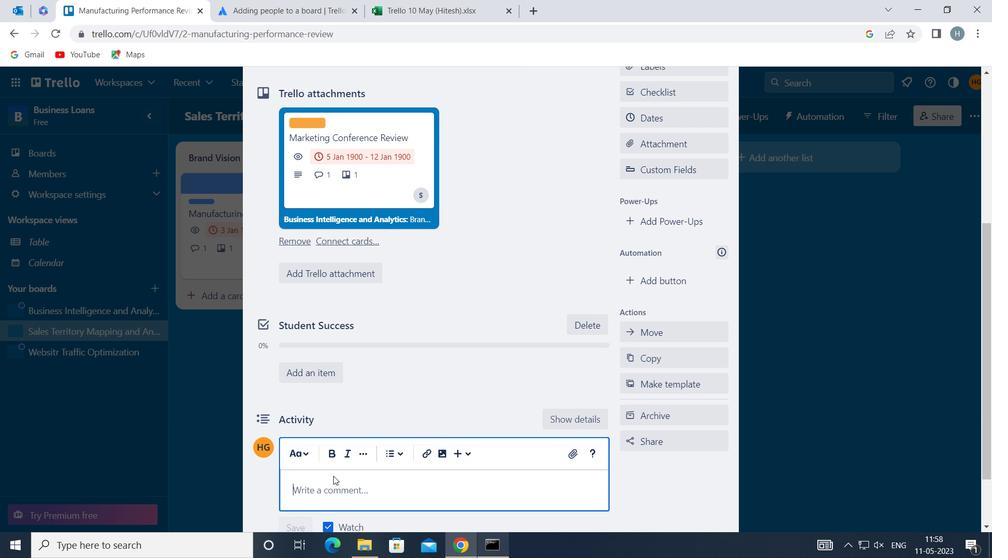 
Action: Mouse pressed left at (325, 489)
Screenshot: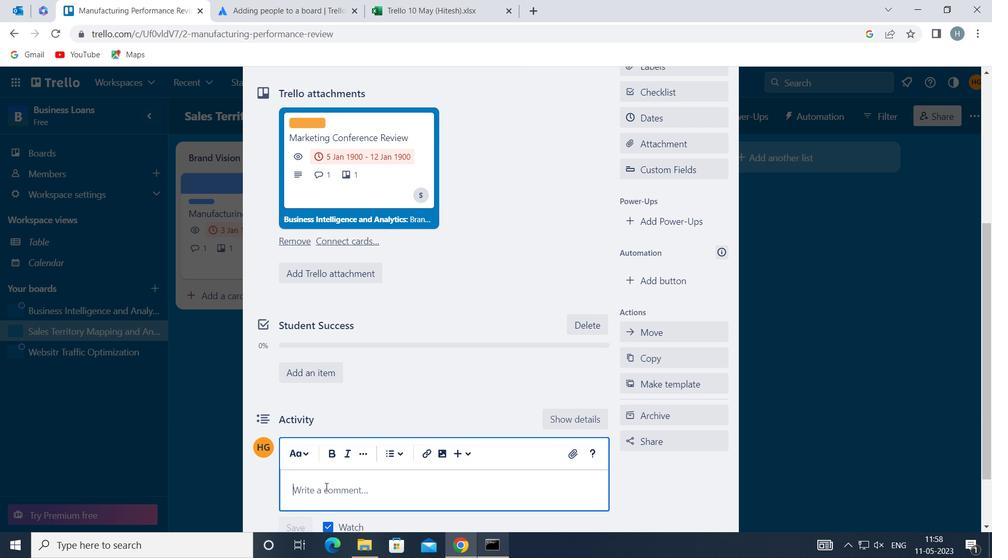 
Action: Mouse moved to (327, 490)
Screenshot: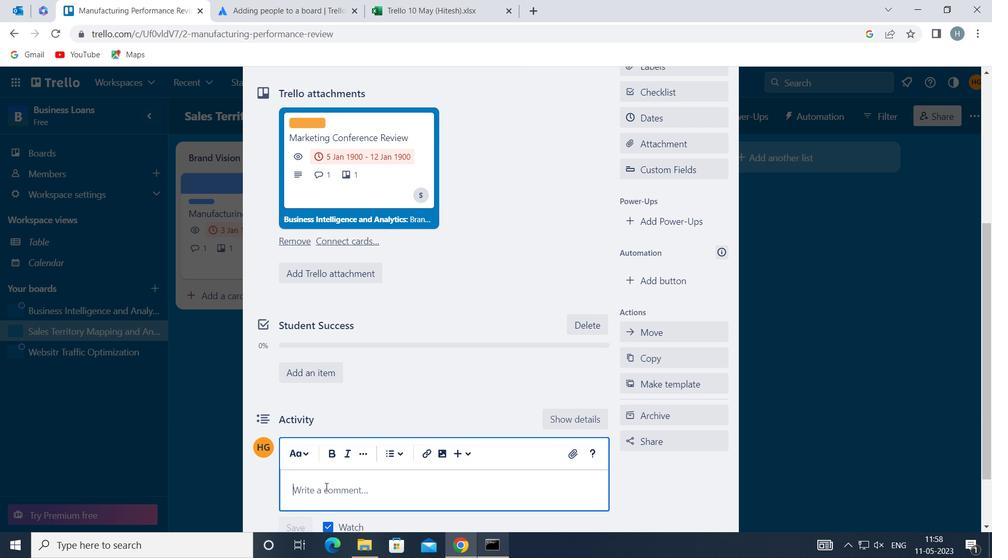 
Action: Key pressed <Key.shift><Key.shift>WE<Key.space>SHOULD<Key.space>APPROACH<Key.space>THIS<Key.space>TASK<Key.space>WITH<Key.space>A<Key.space>SENSE<Key.space>OG<Key.backspace>F<Key.space>FEXIN<Key.backspace>BILITY<Key.backspace><Key.backspace><Key.backspace><Key.backspace><Key.backspace><Key.backspace><Key.backspace><Key.backspace><Key.backspace>LEXIBILITY<Key.space><Key.caps_lock>A<Key.backspace><Key.caps_lock>AND<Key.space>ADAPTABILITY<Key.space>BEING<Key.space>OPEN<Key.space>TO<Key.space>FEEDBACK<Key.space>AND<Key.space>WILLLING<Key.space>TO<Key.space>MA<Key.backspace><Key.backspace><Key.backspace><Key.backspace><Key.backspace><Key.backspace><Key.backspace><Key.backspace><Key.backspace><Key.backspace><Key.backspace>LING<Key.space>TO<Key.space>MAKE<Key.space>ADJUSTMENT<Key.space>AS<Key.space>NES<Key.backspace>EDED
Screenshot: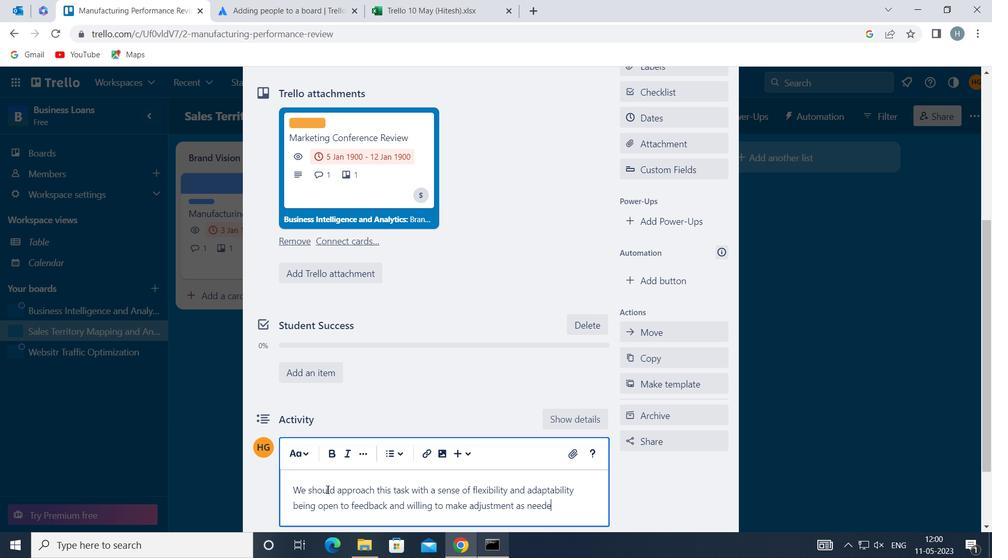 
Action: Mouse moved to (212, 507)
Screenshot: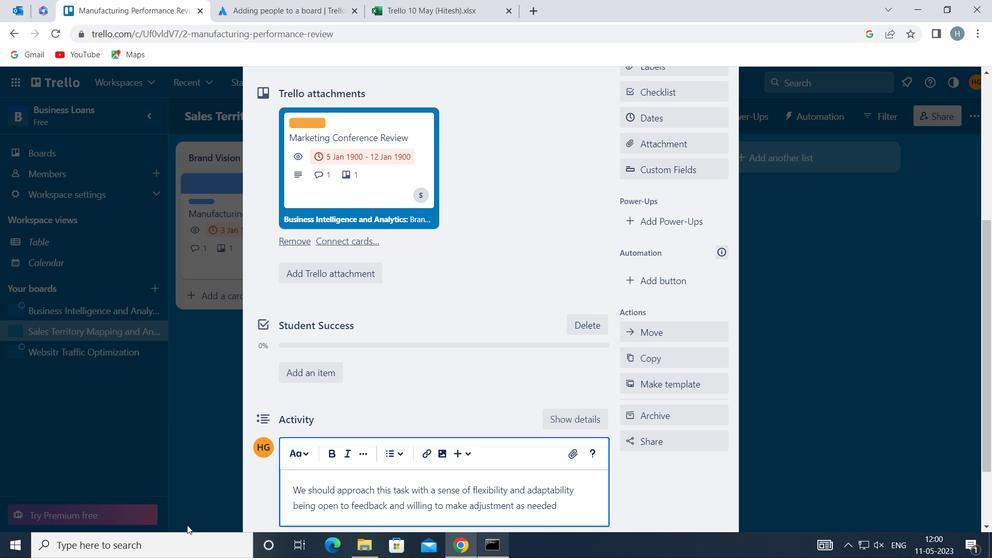 
Action: Mouse scrolled (212, 507) with delta (0, 0)
Screenshot: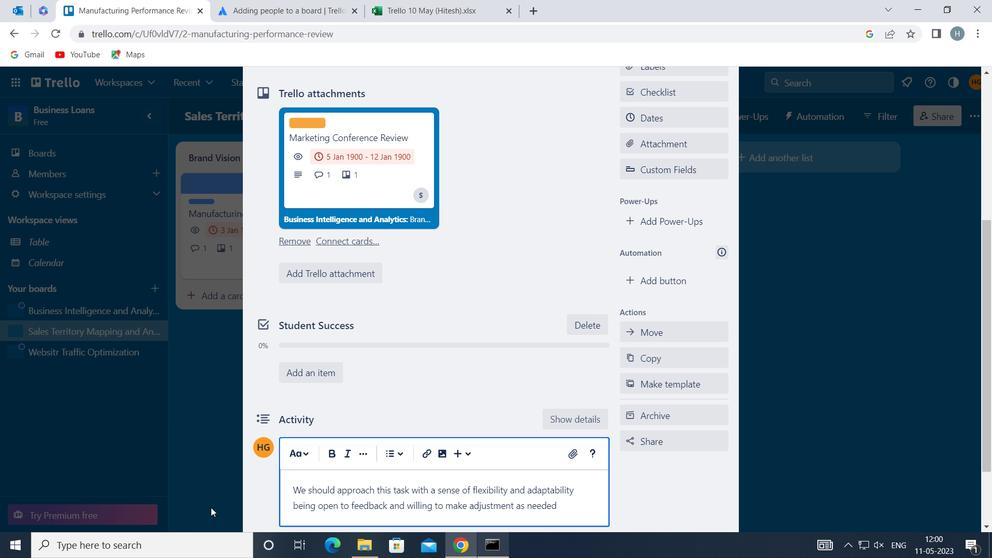 
Action: Mouse scrolled (212, 507) with delta (0, 0)
Screenshot: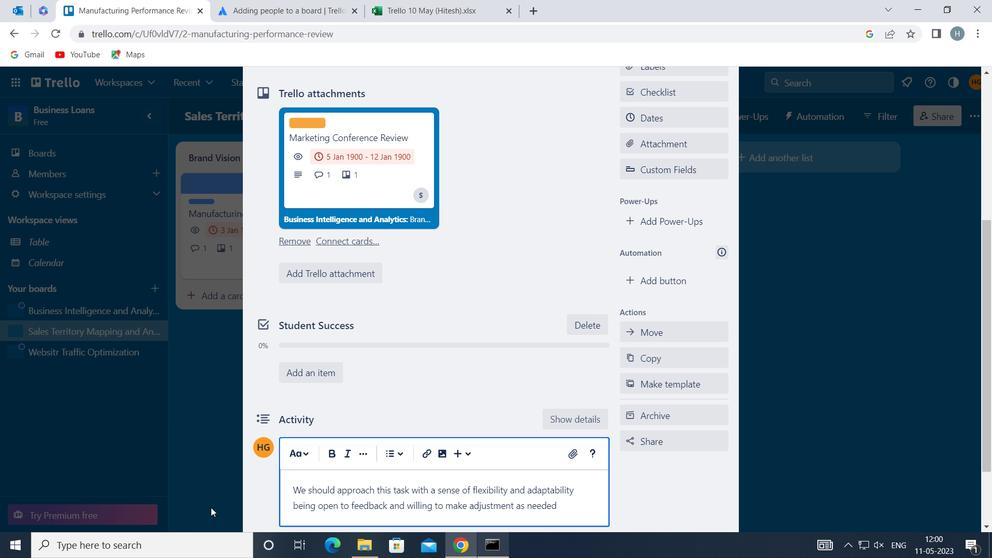 
Action: Mouse scrolled (212, 507) with delta (0, 0)
Screenshot: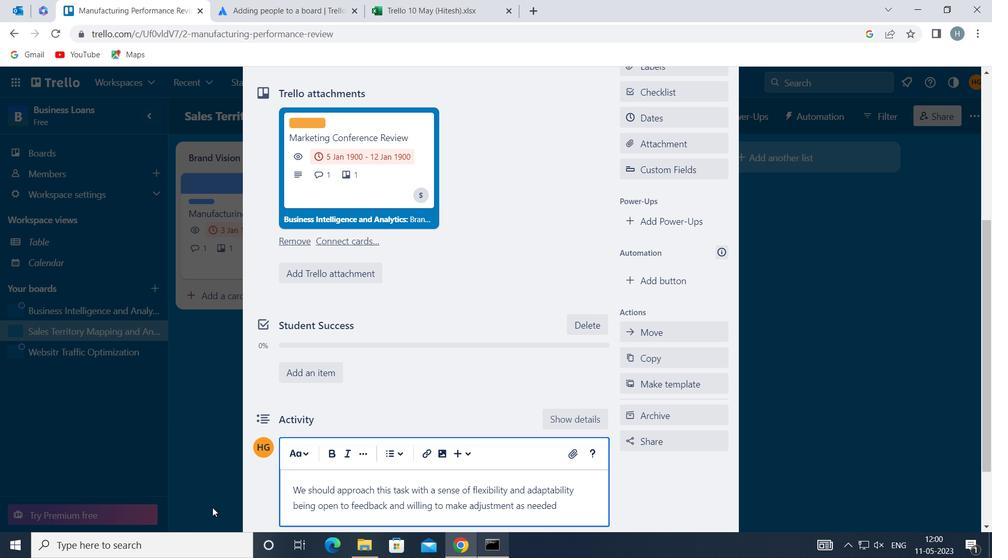 
Action: Mouse moved to (298, 453)
Screenshot: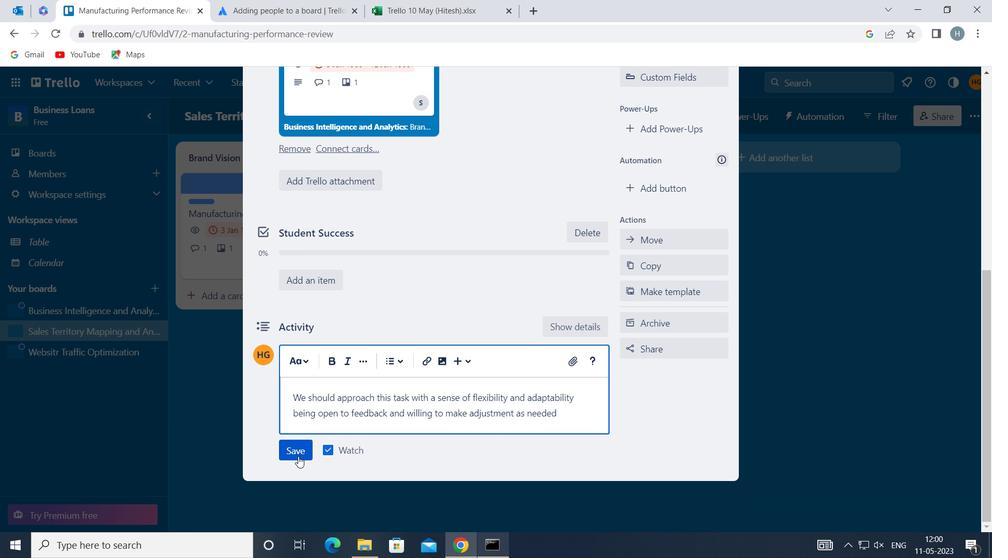 
Action: Mouse pressed left at (298, 453)
Screenshot: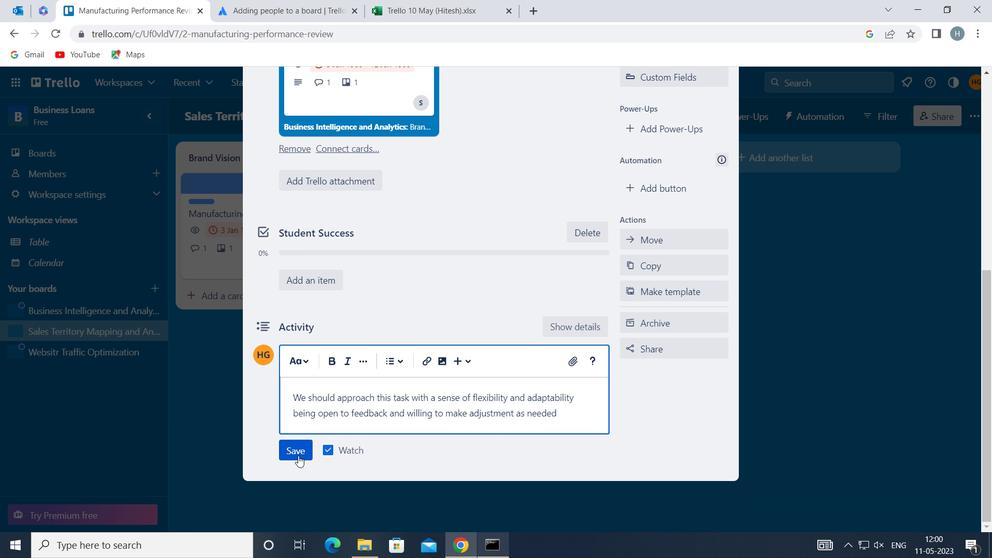
Action: Mouse moved to (672, 140)
Screenshot: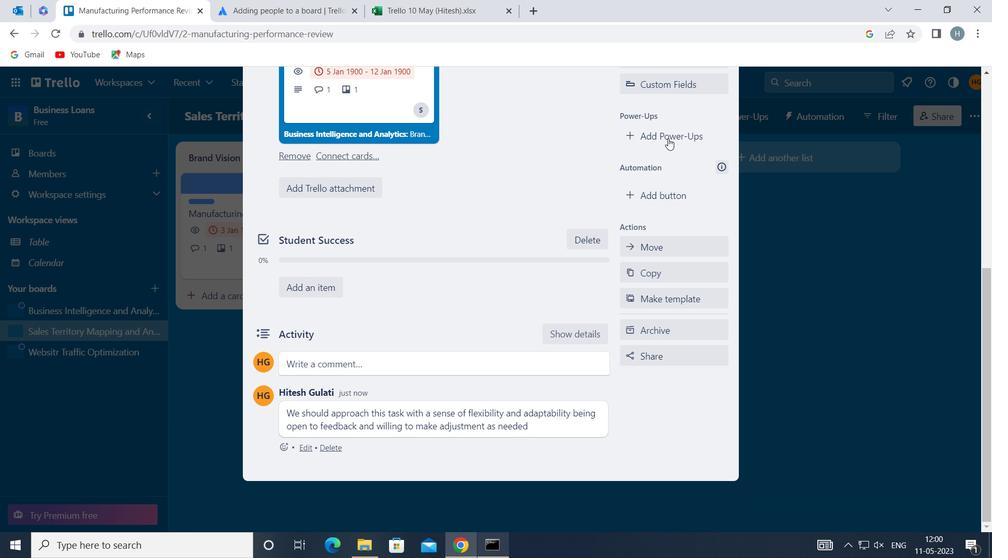 
Action: Mouse scrolled (672, 140) with delta (0, 0)
Screenshot: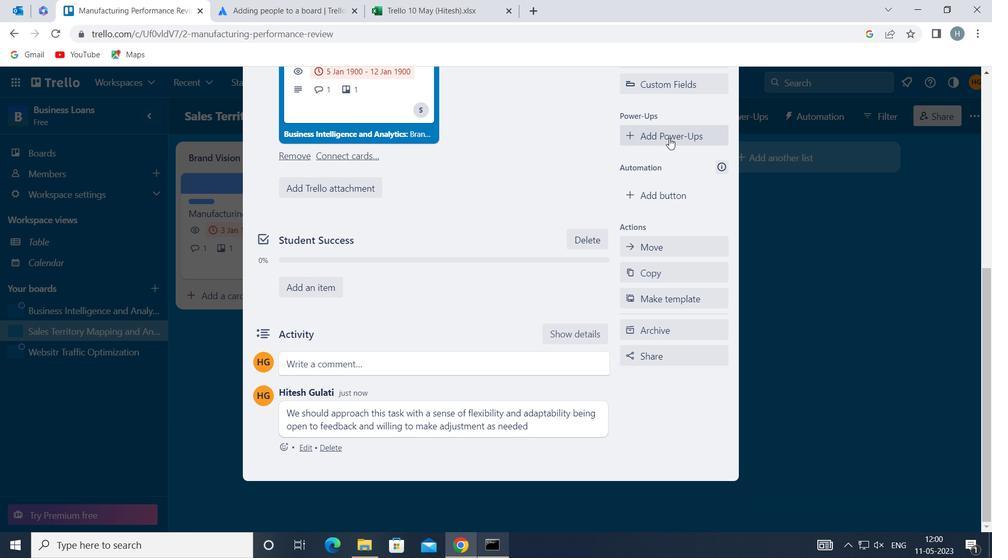 
Action: Mouse scrolled (672, 140) with delta (0, 0)
Screenshot: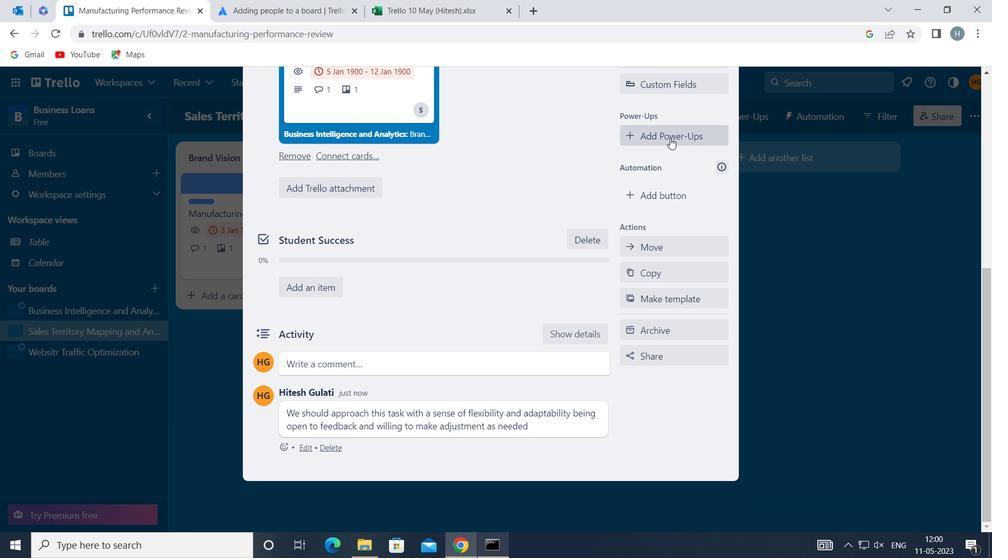 
Action: Mouse moved to (668, 159)
Screenshot: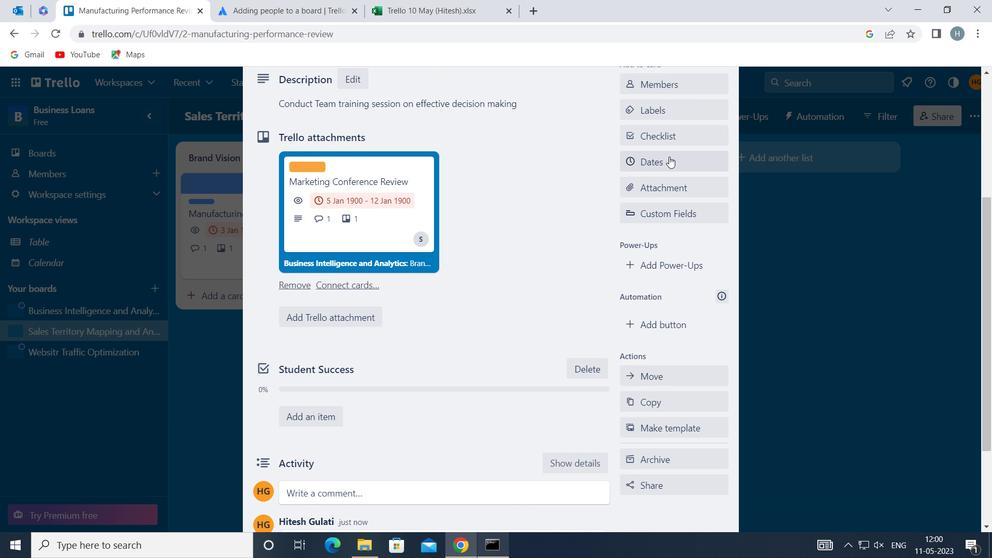 
Action: Mouse pressed left at (668, 159)
Screenshot: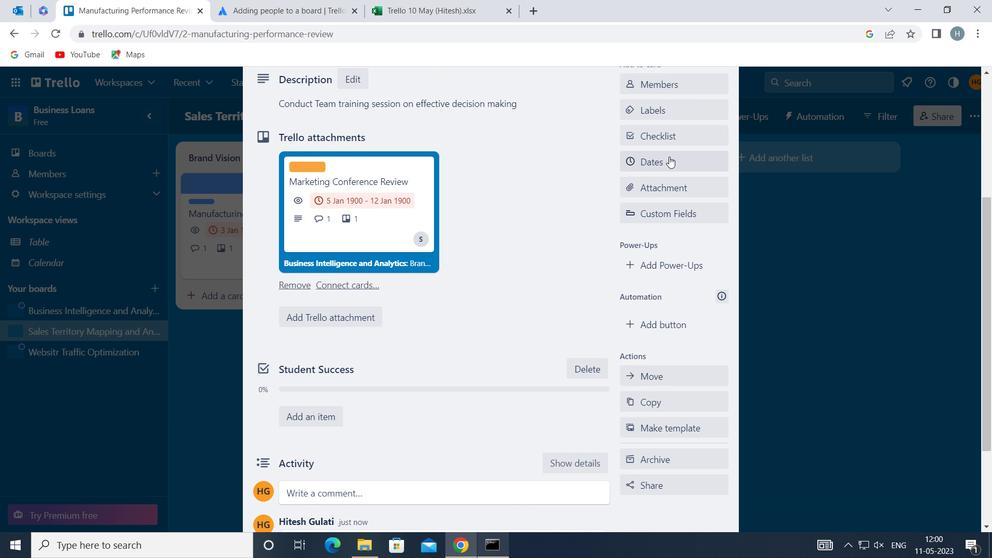 
Action: Mouse moved to (634, 348)
Screenshot: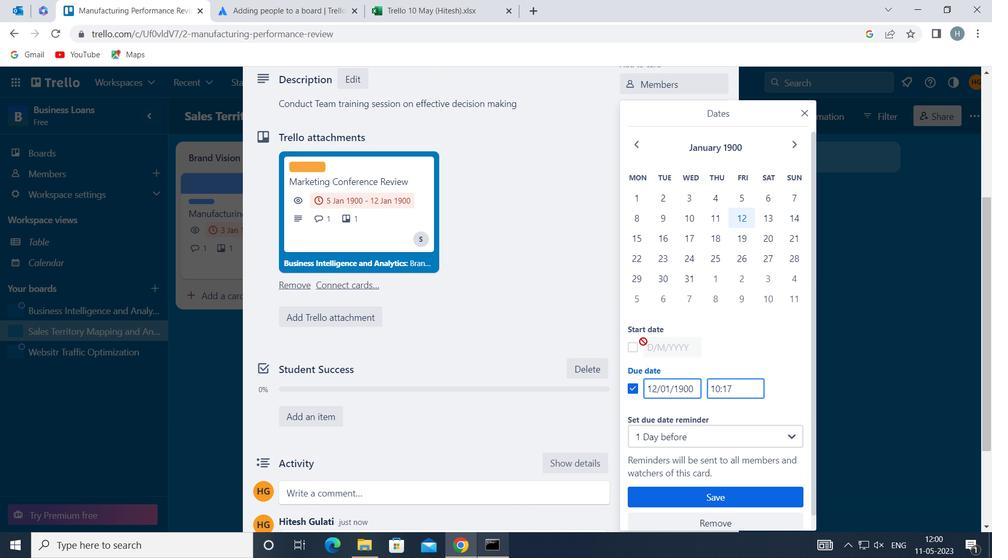 
Action: Mouse pressed left at (634, 348)
Screenshot: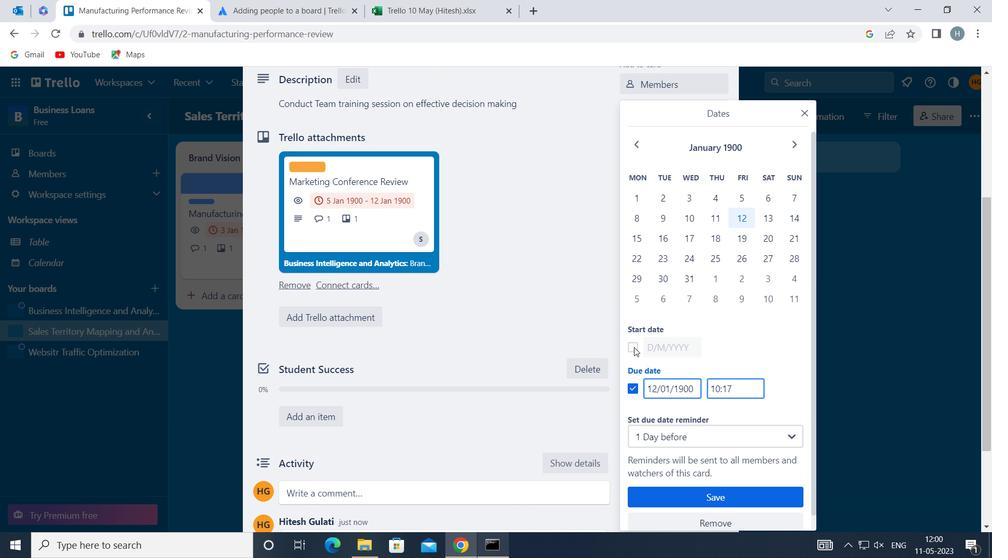 
Action: Mouse moved to (658, 350)
Screenshot: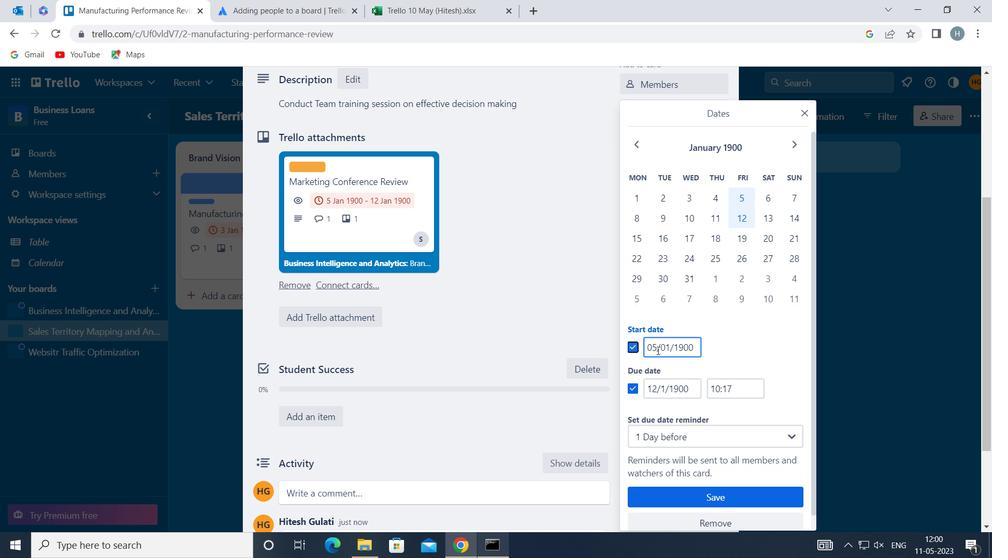 
Action: Mouse pressed left at (658, 350)
Screenshot: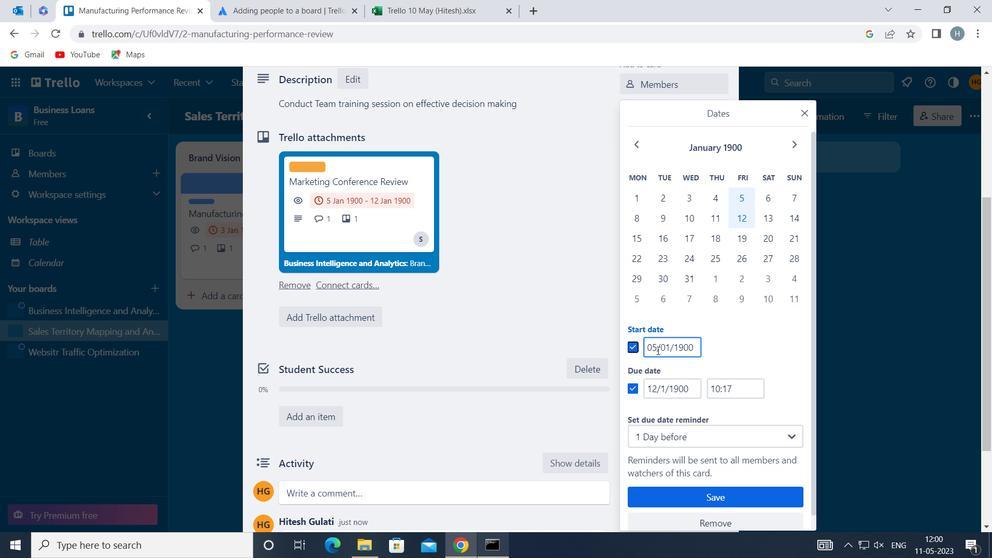 
Action: Mouse moved to (653, 343)
Screenshot: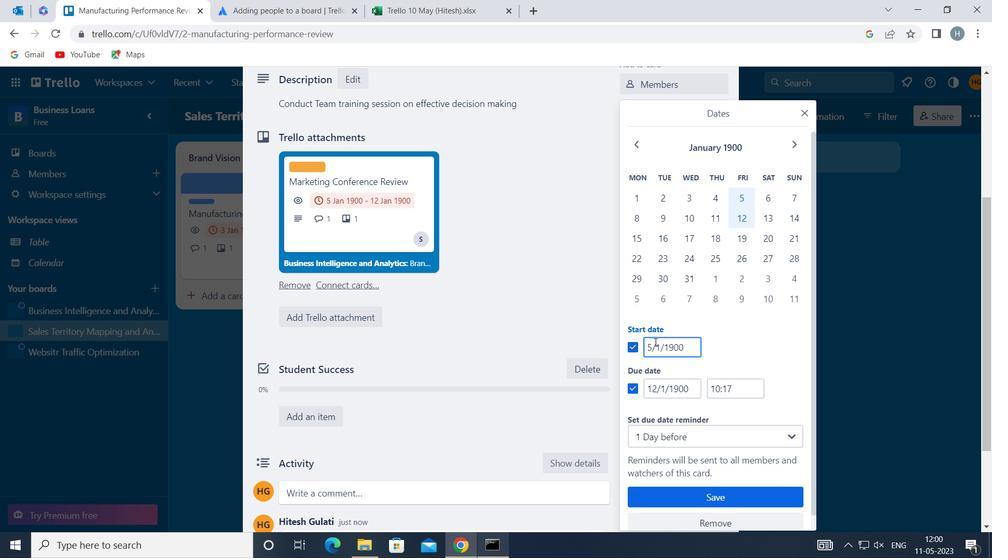 
Action: Mouse pressed left at (653, 343)
Screenshot: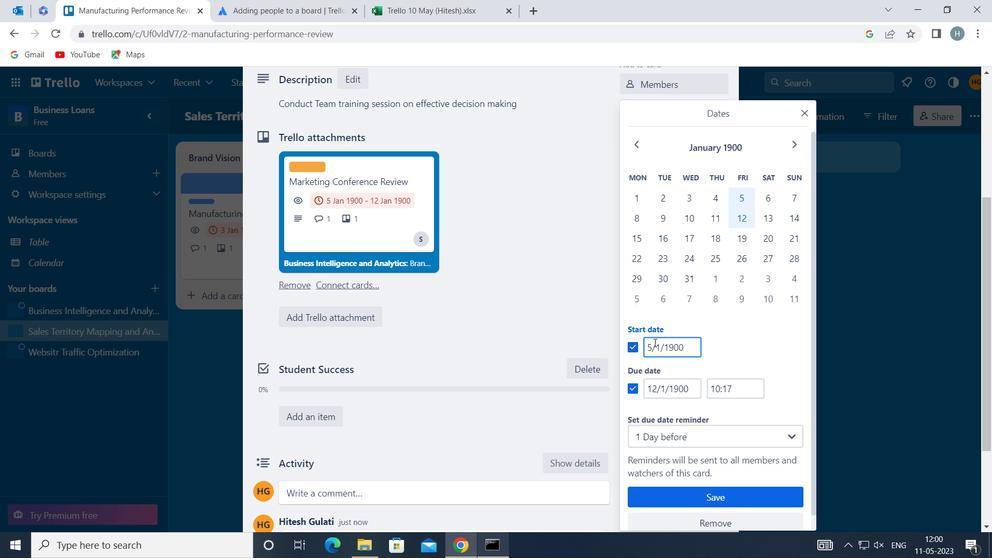 
Action: Key pressed <Key.backspace>6
Screenshot: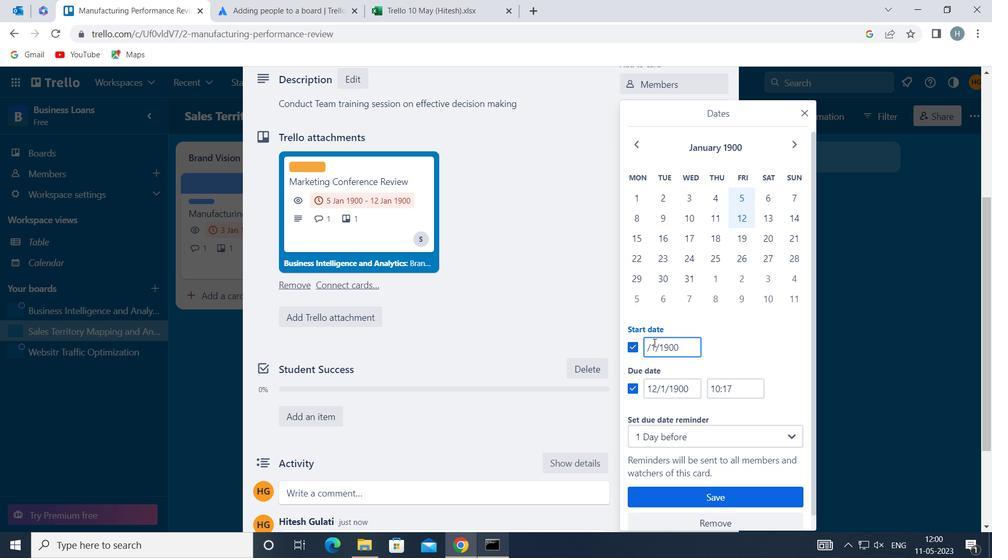 
Action: Mouse moved to (648, 384)
Screenshot: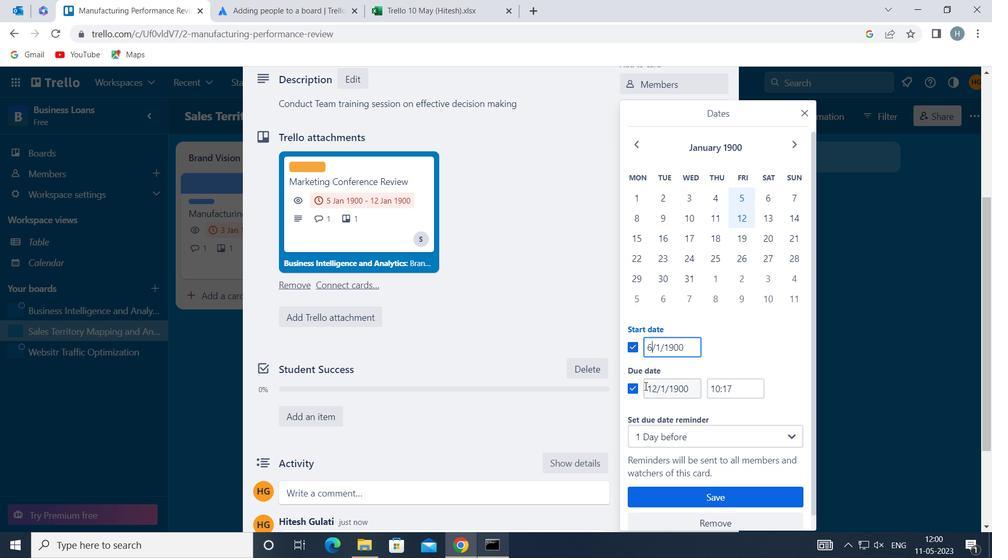 
Action: Mouse pressed left at (648, 384)
Screenshot: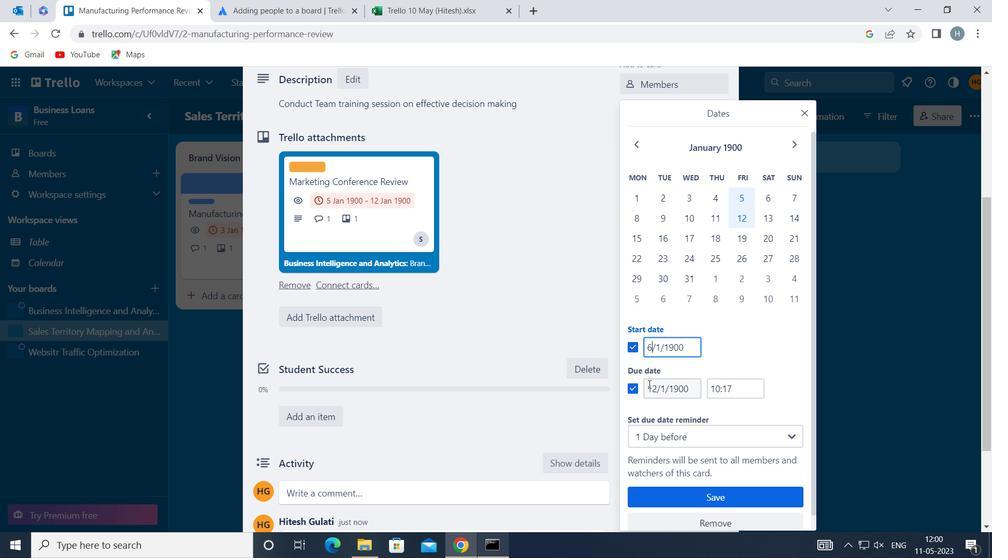 
Action: Mouse moved to (655, 385)
Screenshot: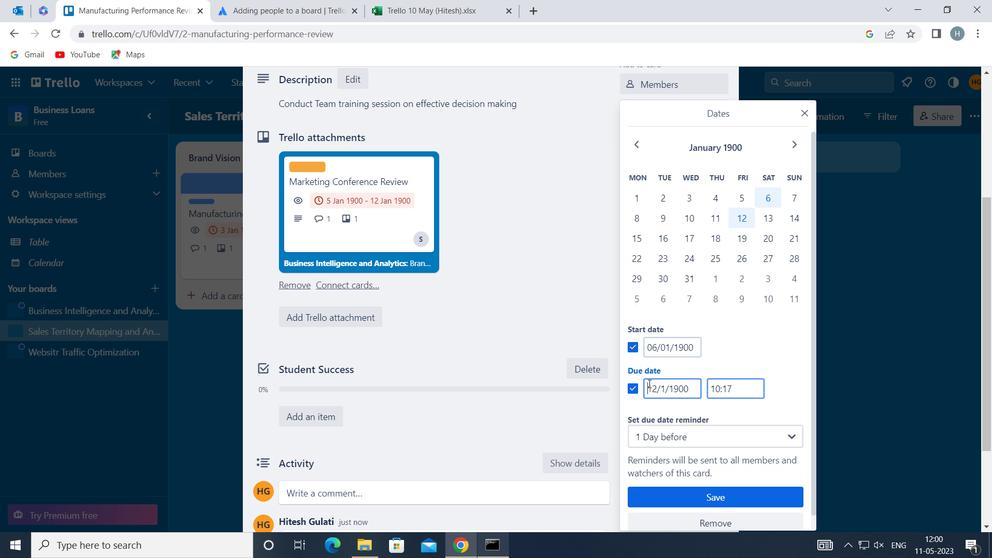 
Action: Mouse pressed left at (655, 385)
Screenshot: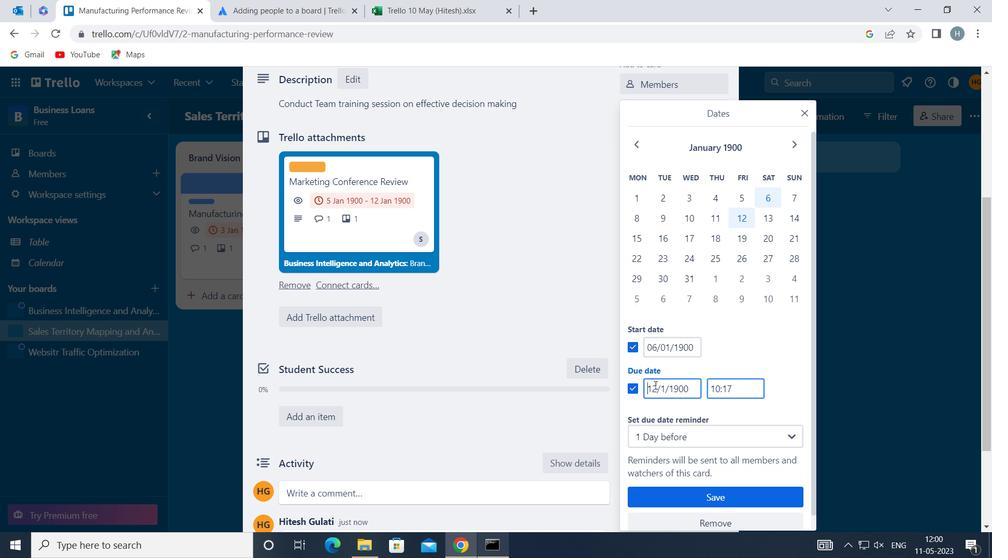 
Action: Key pressed <Key.backspace>
Screenshot: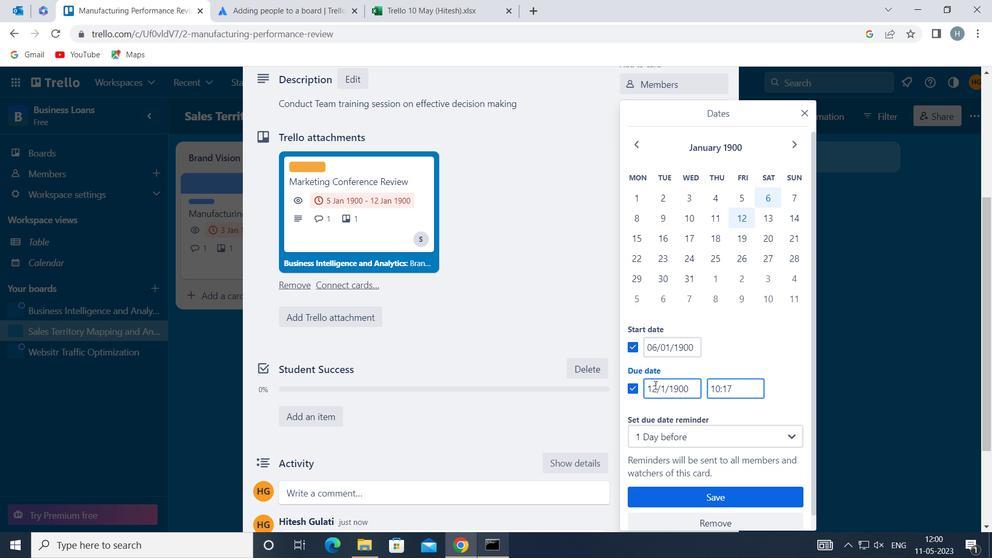 
Action: Mouse moved to (656, 385)
Screenshot: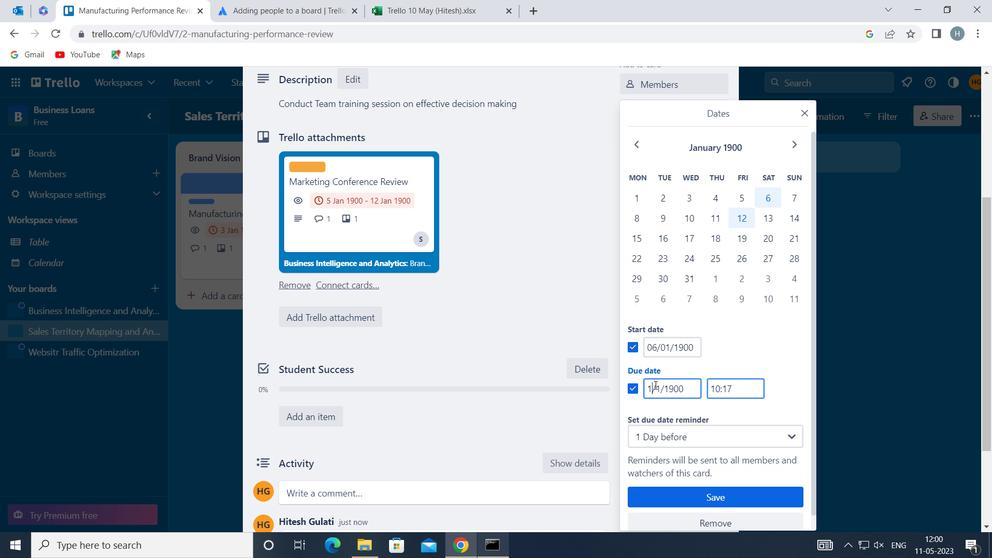 
Action: Key pressed 3
Screenshot: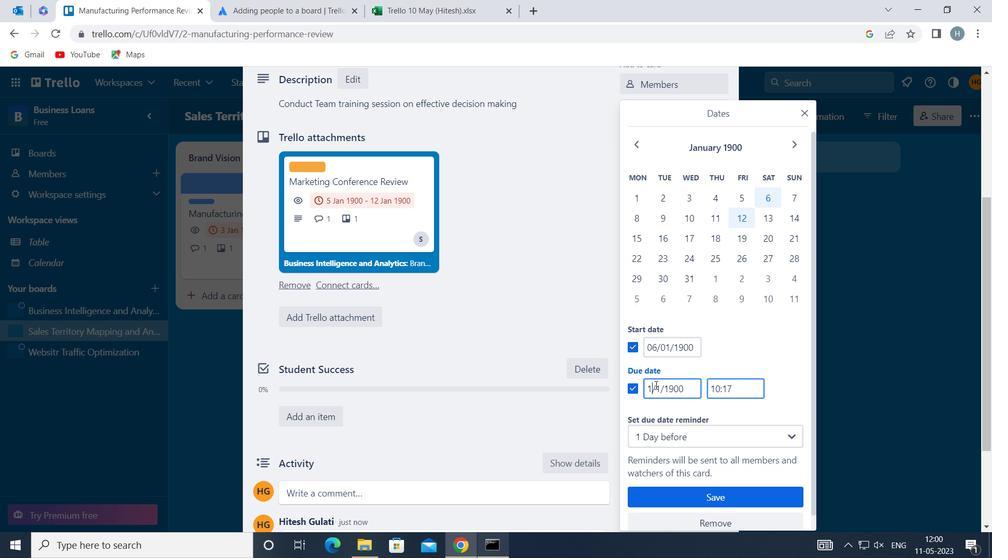 
Action: Mouse moved to (702, 495)
Screenshot: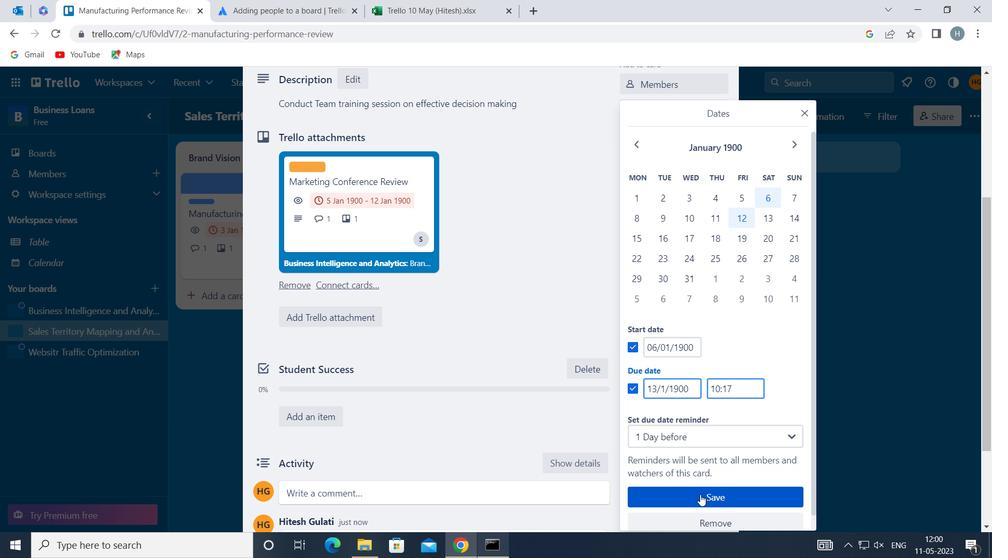 
Action: Mouse pressed left at (702, 495)
Screenshot: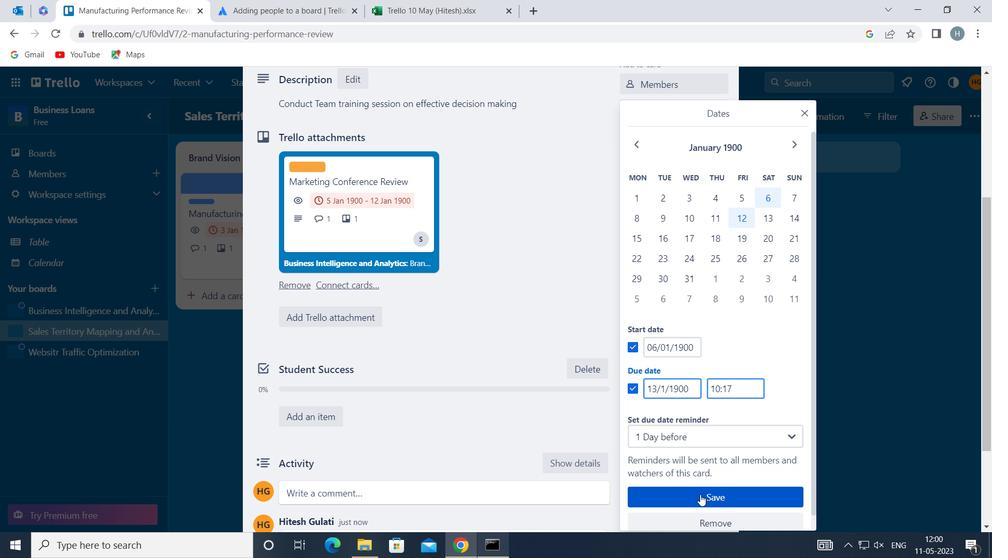 
Action: Mouse moved to (493, 230)
Screenshot: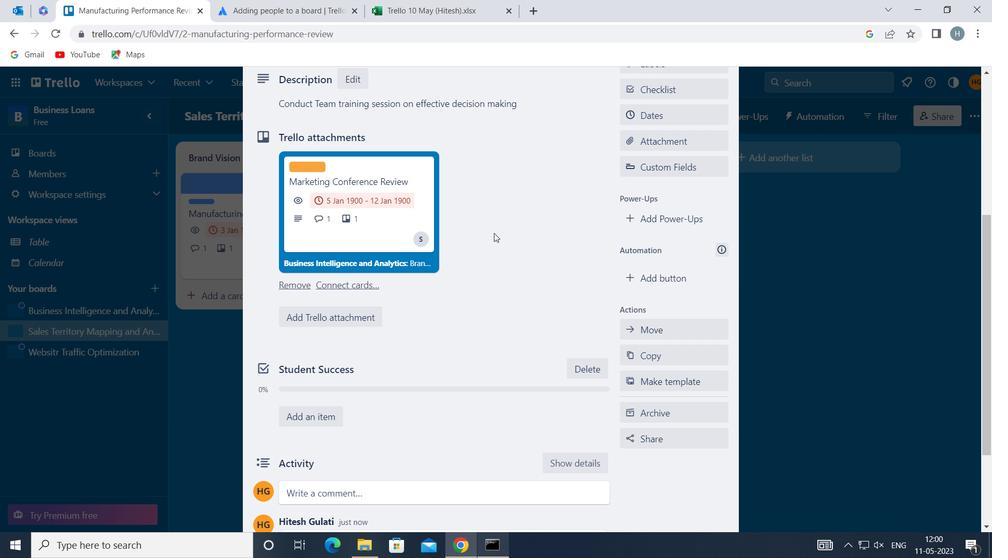 
